 Task: Search one way flight ticket for 3 adults, 3 children in premium economy from Abilene: Abilene Regional Airport to Rockford: Chicago Rockford International Airport(was Northwest Chicagoland Regional Airport At Rockford) on 5-1-2023. Choice of flights is American. Price is upto 99000. Outbound departure time preference is 5:00.
Action: Mouse moved to (217, 221)
Screenshot: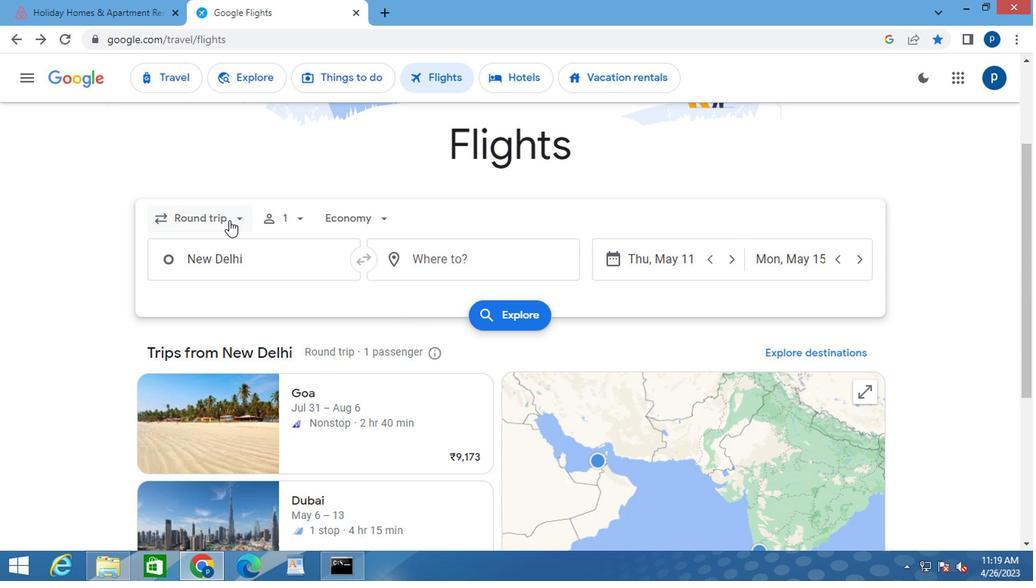 
Action: Mouse pressed left at (217, 221)
Screenshot: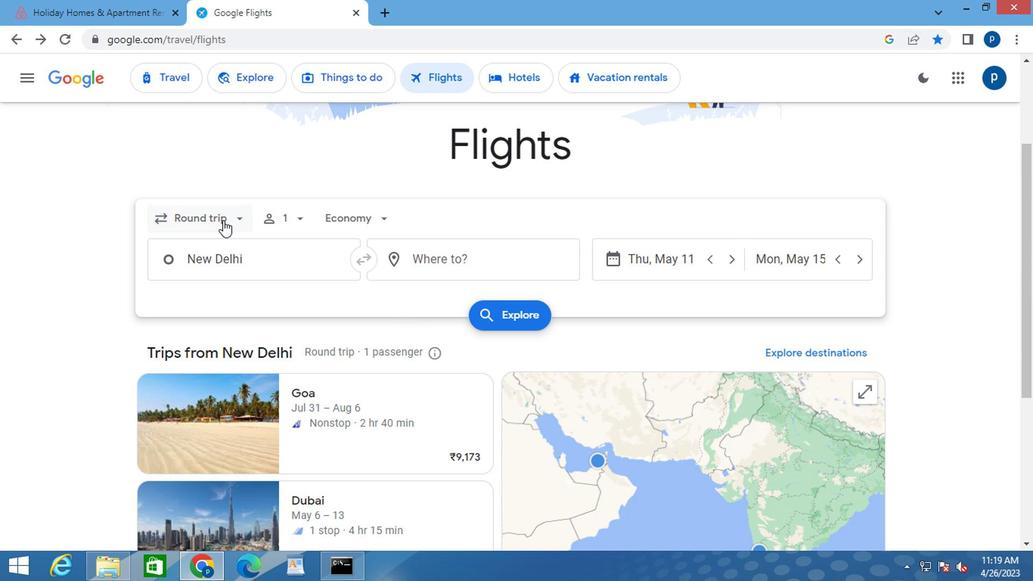 
Action: Mouse moved to (216, 290)
Screenshot: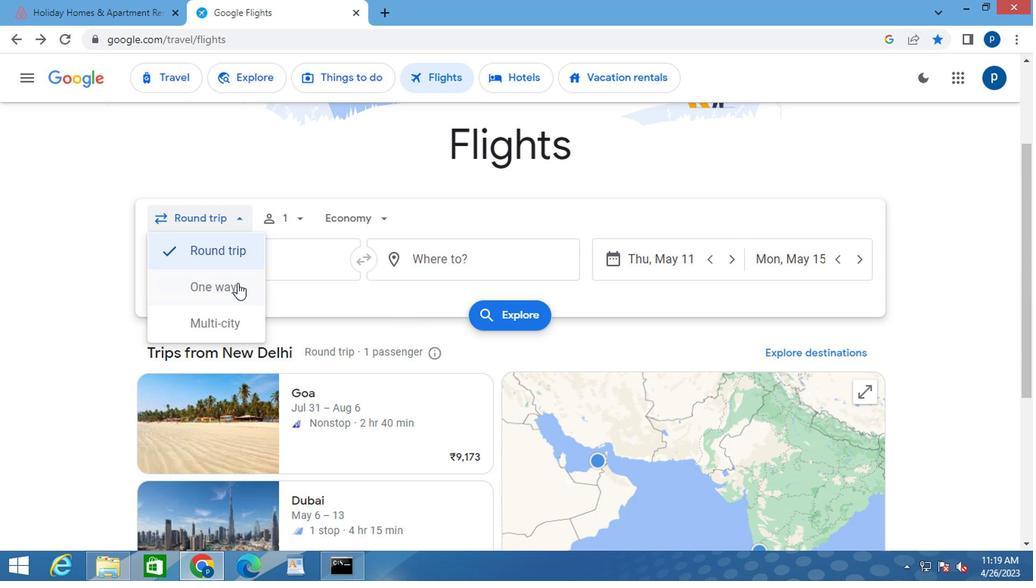 
Action: Mouse pressed left at (216, 290)
Screenshot: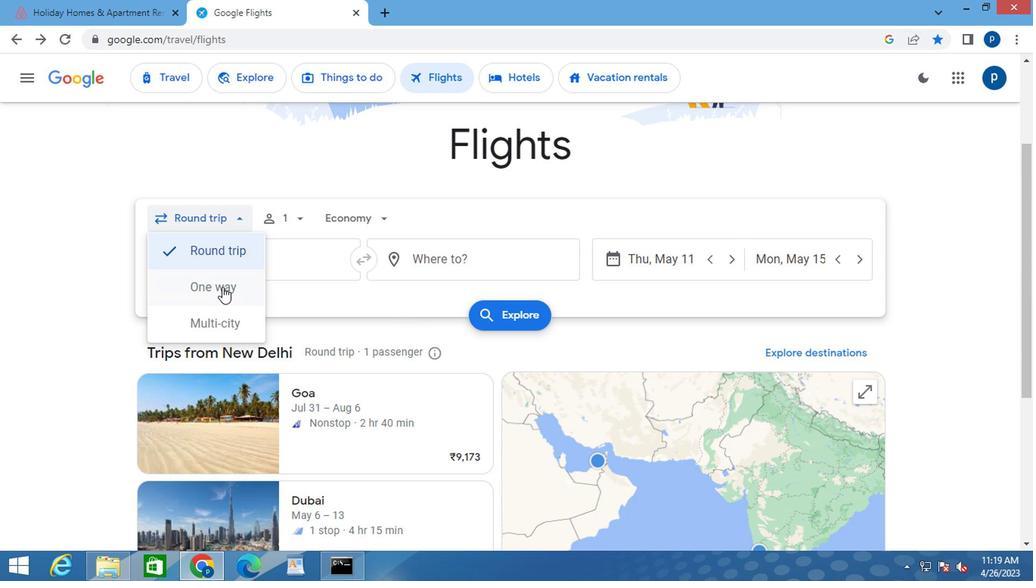 
Action: Mouse moved to (290, 231)
Screenshot: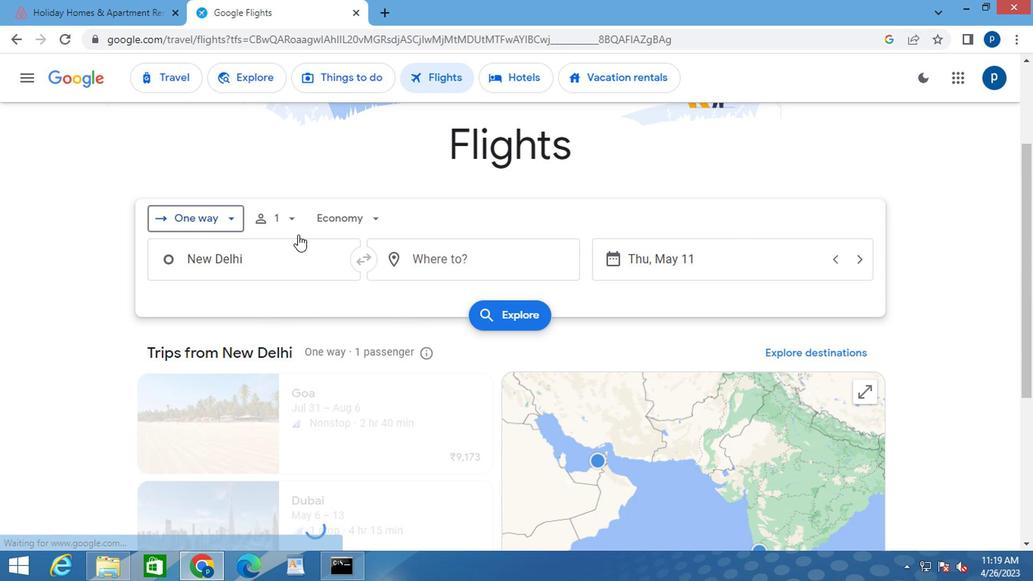 
Action: Mouse pressed left at (290, 231)
Screenshot: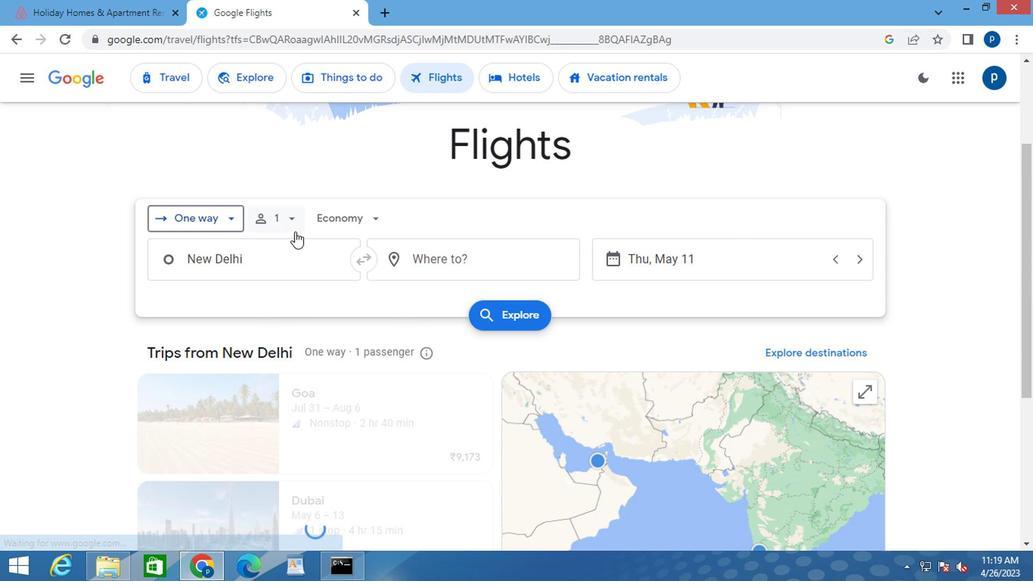 
Action: Mouse moved to (406, 252)
Screenshot: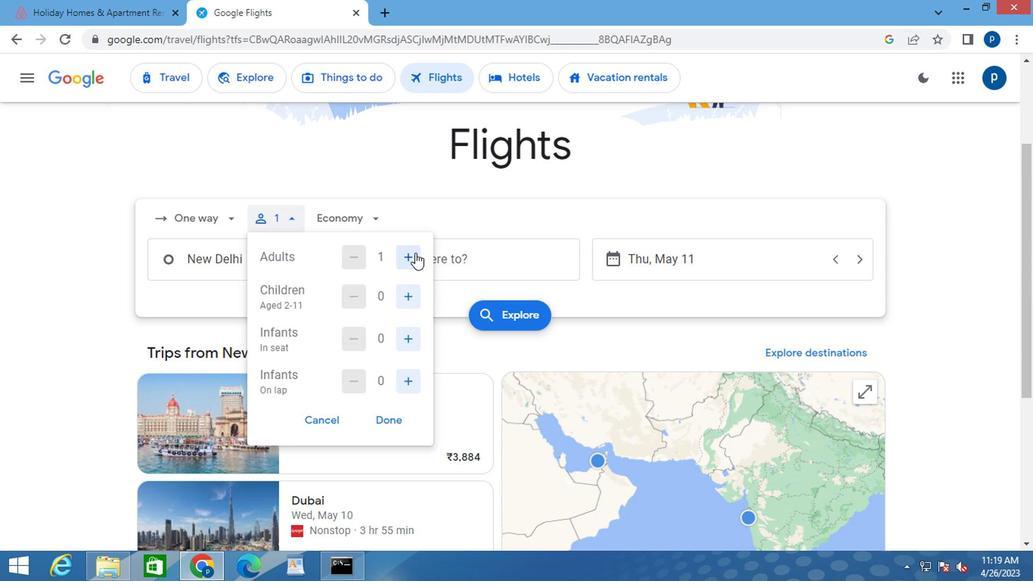 
Action: Mouse pressed left at (406, 252)
Screenshot: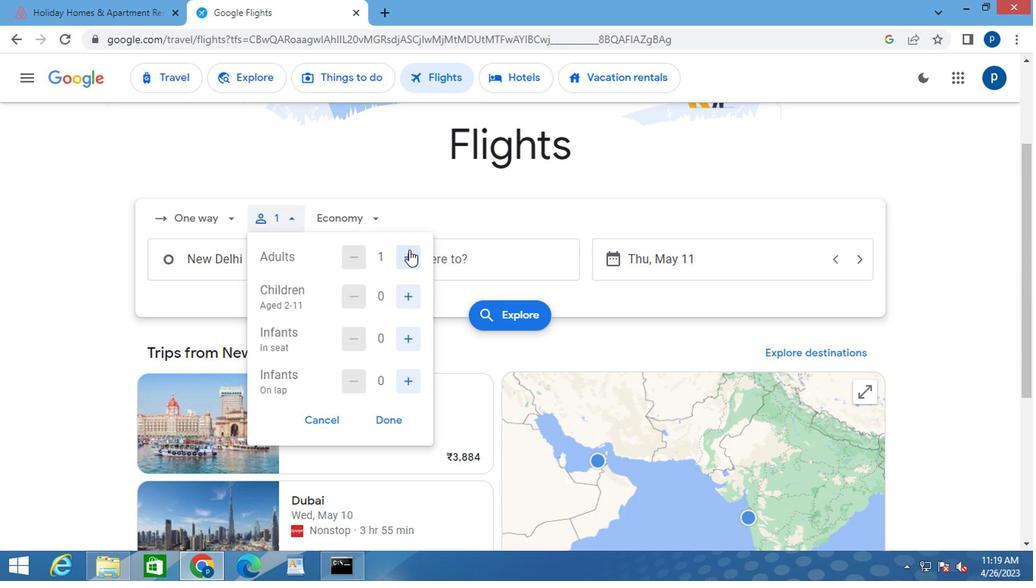 
Action: Mouse pressed left at (406, 252)
Screenshot: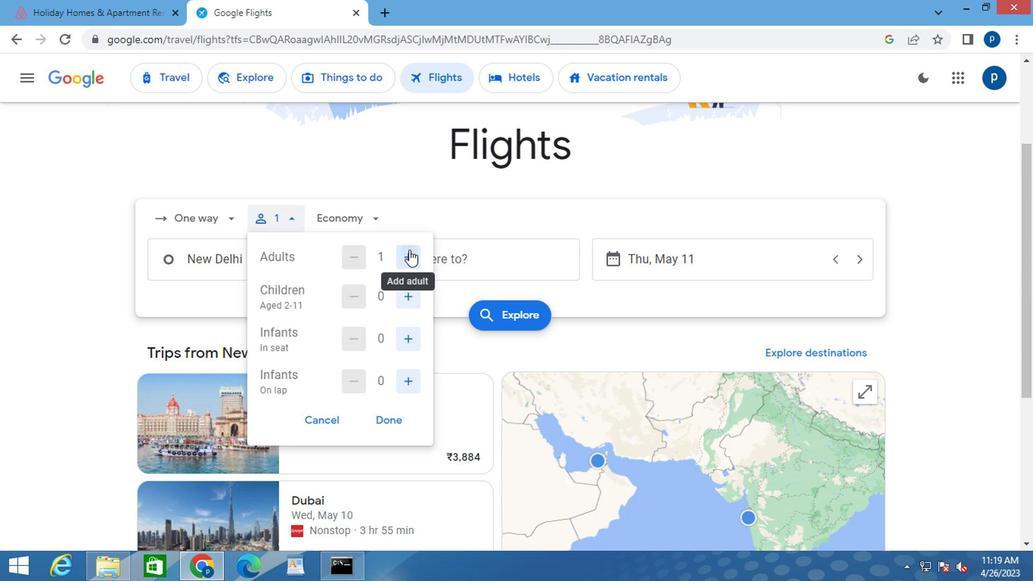 
Action: Mouse moved to (402, 292)
Screenshot: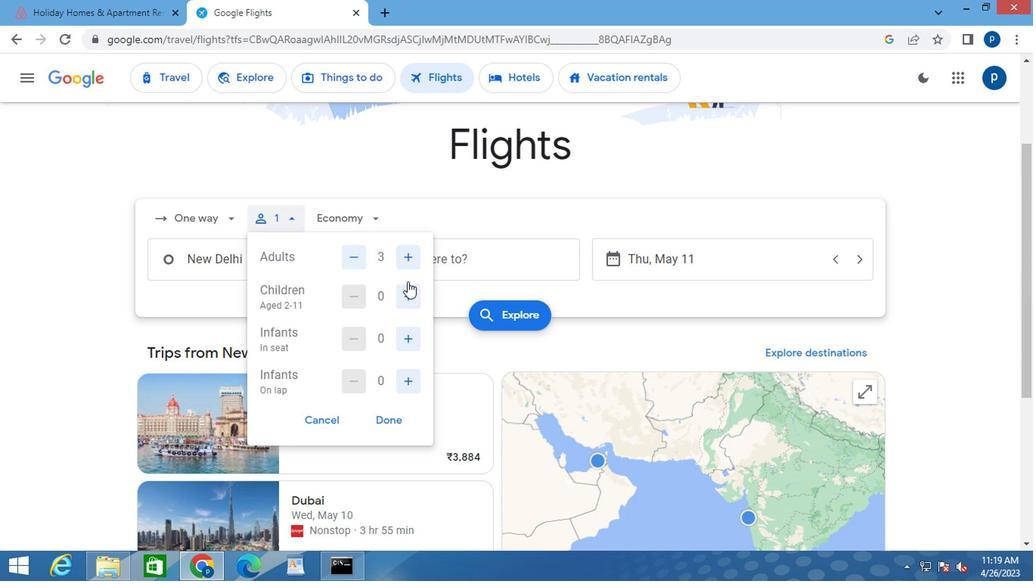 
Action: Mouse pressed left at (402, 292)
Screenshot: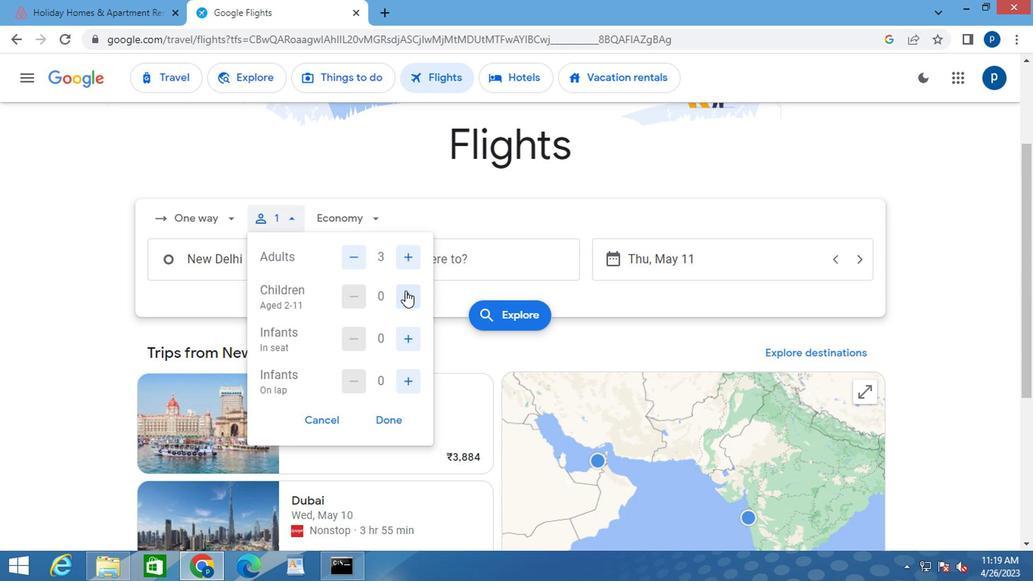 
Action: Mouse moved to (402, 294)
Screenshot: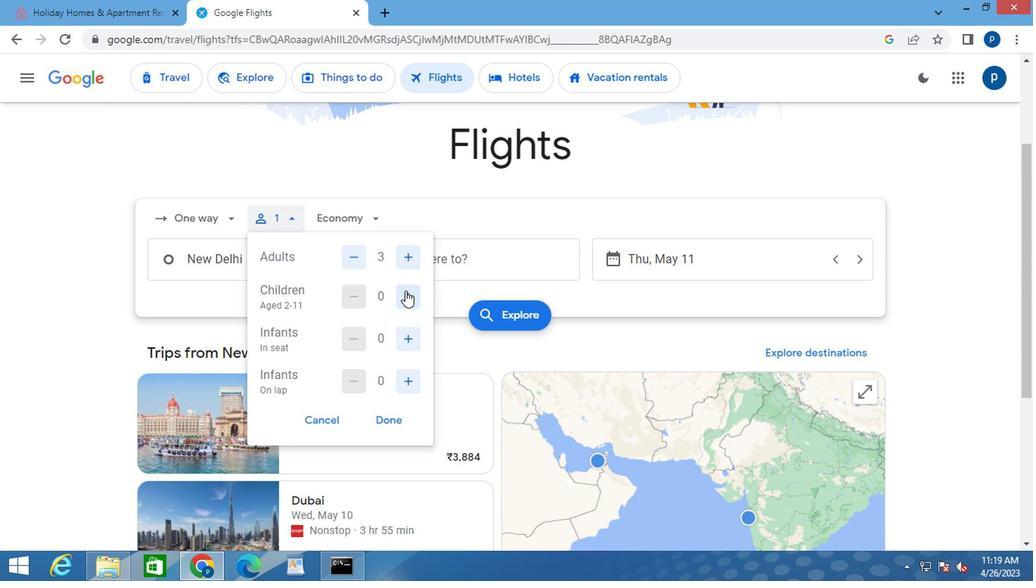 
Action: Mouse pressed left at (402, 294)
Screenshot: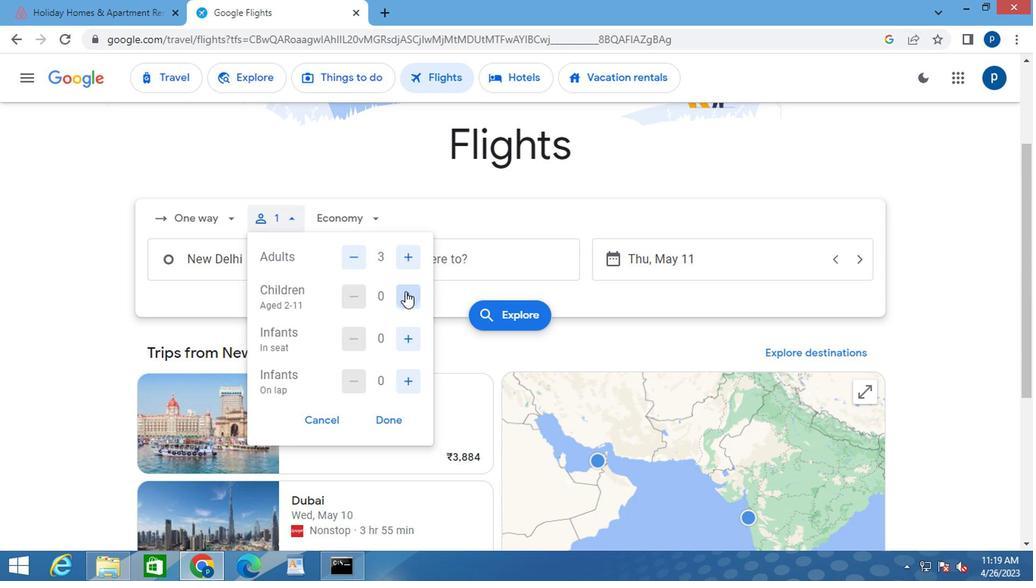 
Action: Mouse pressed left at (402, 294)
Screenshot: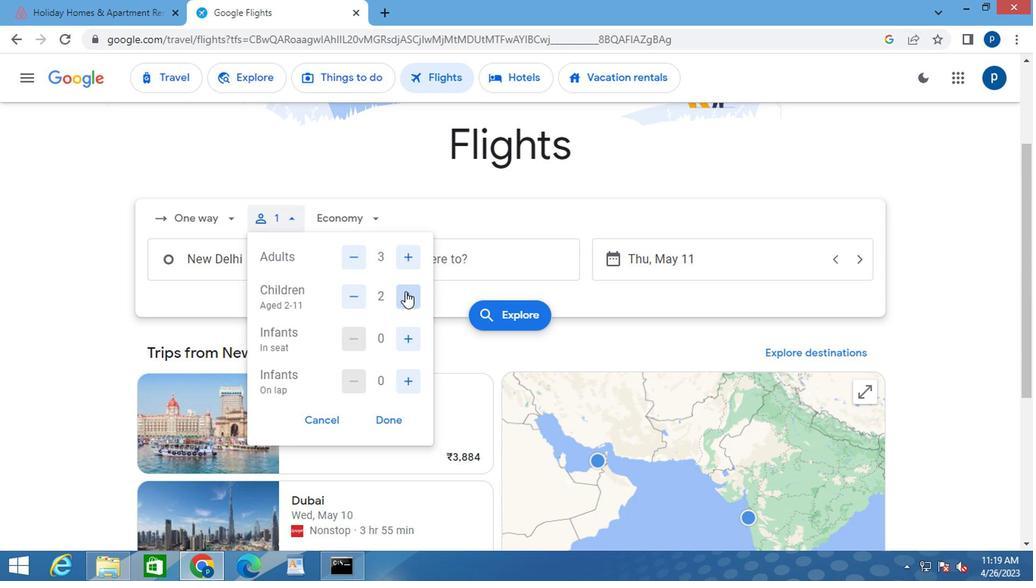 
Action: Mouse moved to (383, 416)
Screenshot: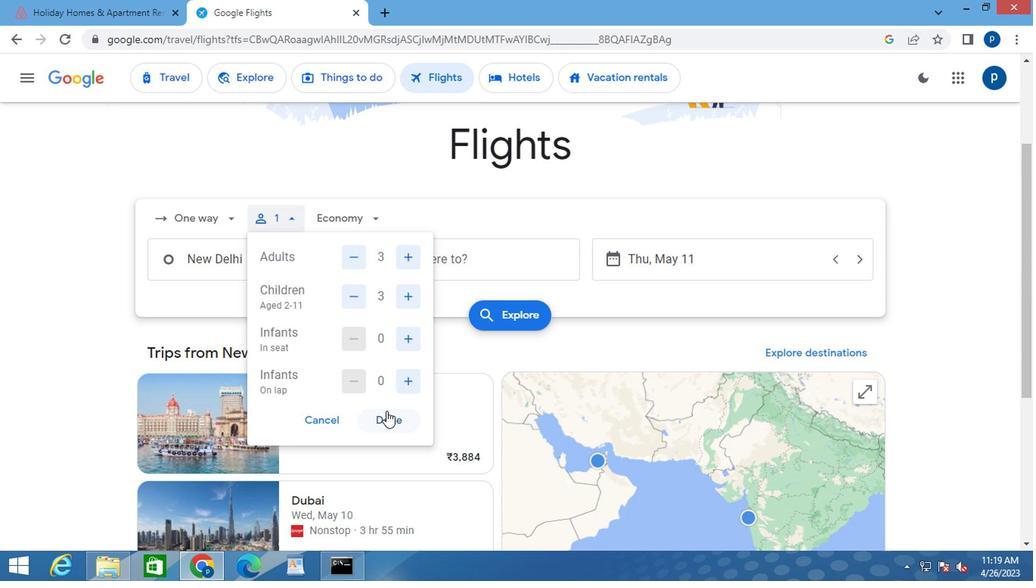 
Action: Mouse pressed left at (383, 416)
Screenshot: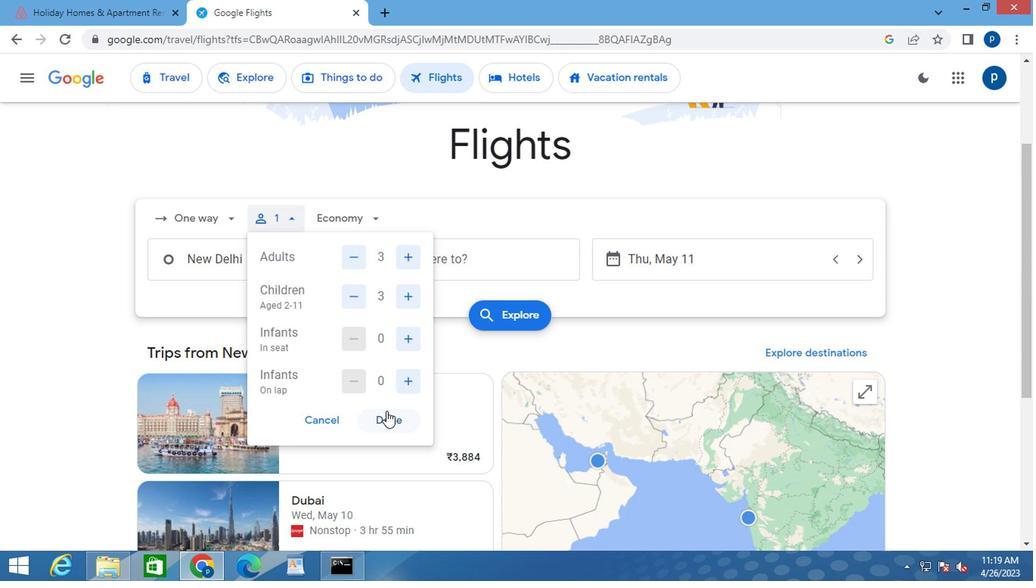 
Action: Mouse moved to (353, 203)
Screenshot: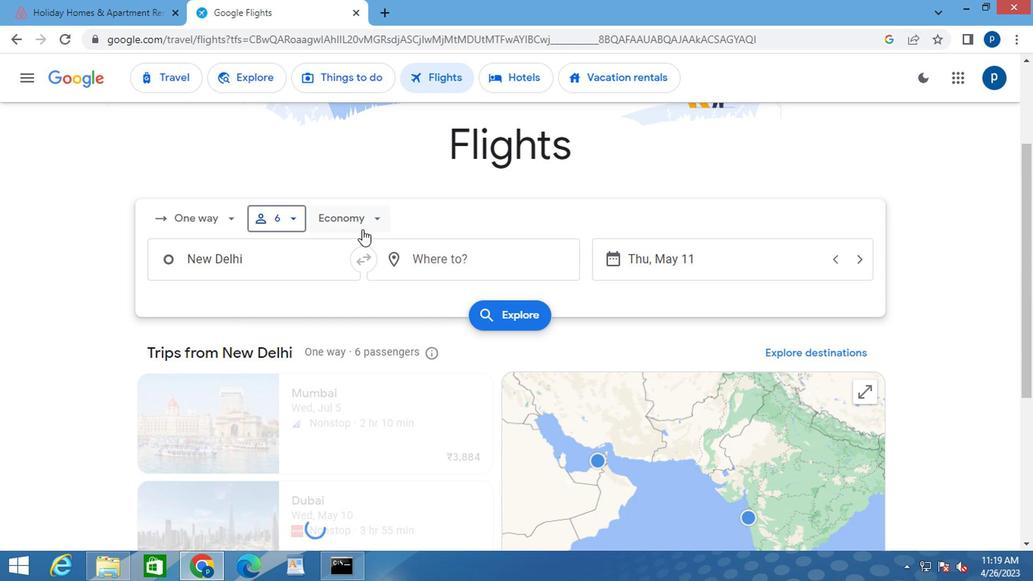 
Action: Mouse pressed left at (353, 203)
Screenshot: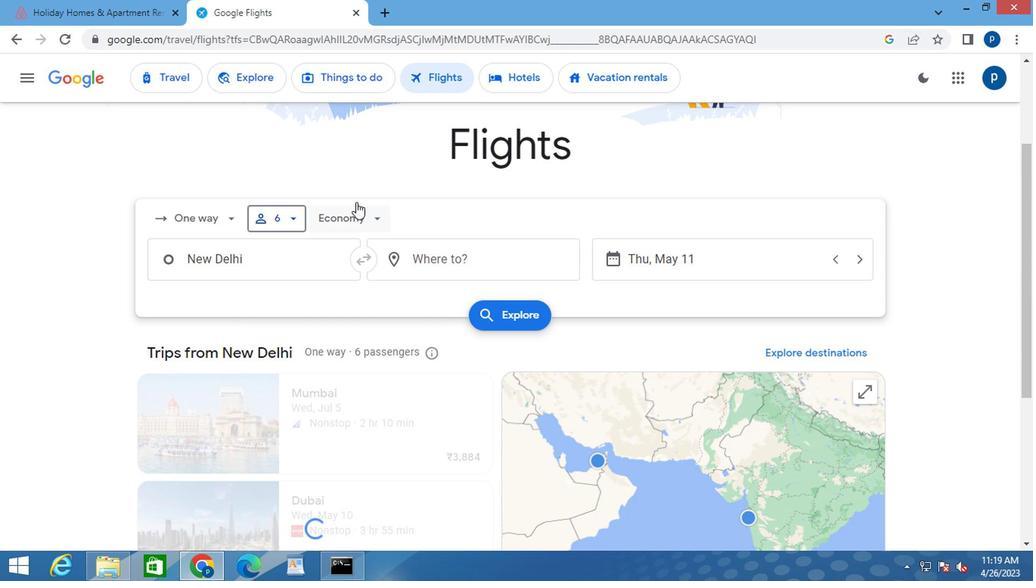 
Action: Mouse moved to (391, 282)
Screenshot: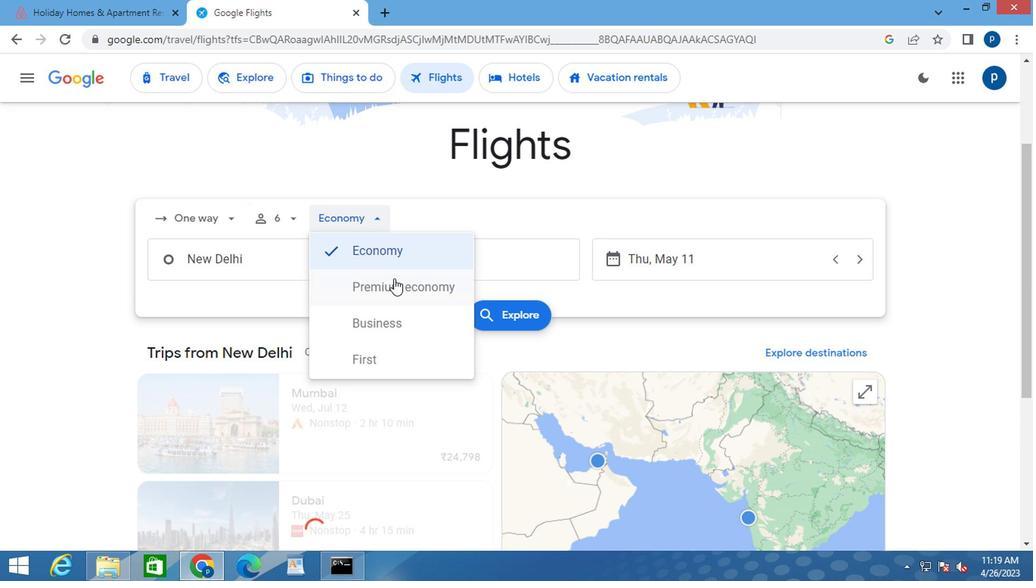 
Action: Mouse pressed left at (391, 282)
Screenshot: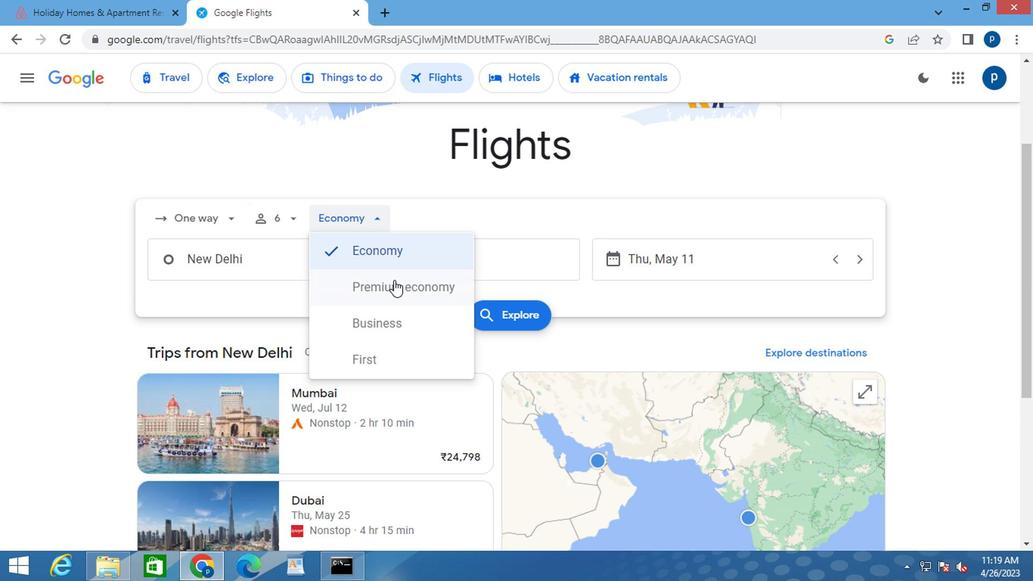 
Action: Mouse moved to (263, 262)
Screenshot: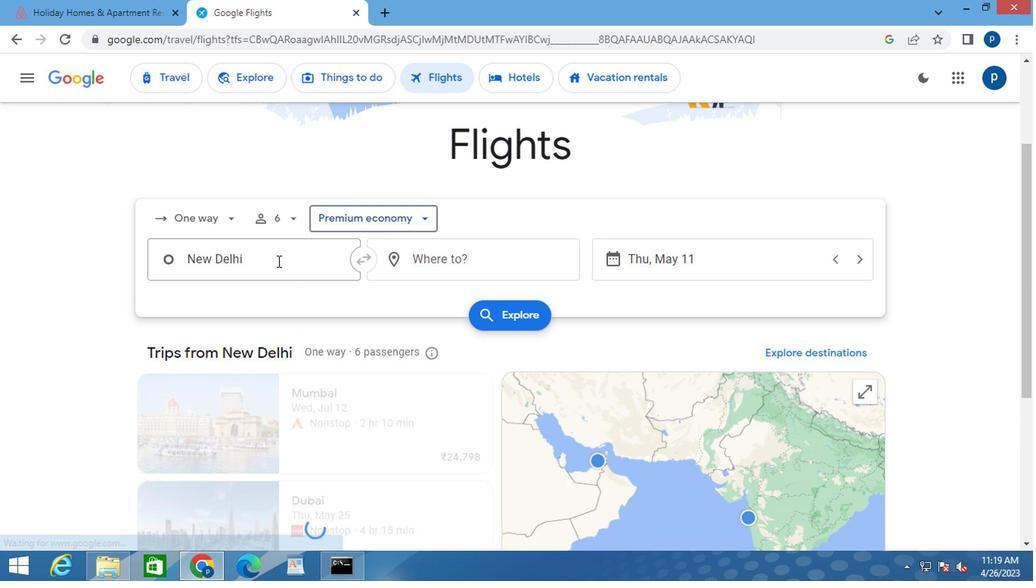 
Action: Mouse pressed left at (263, 262)
Screenshot: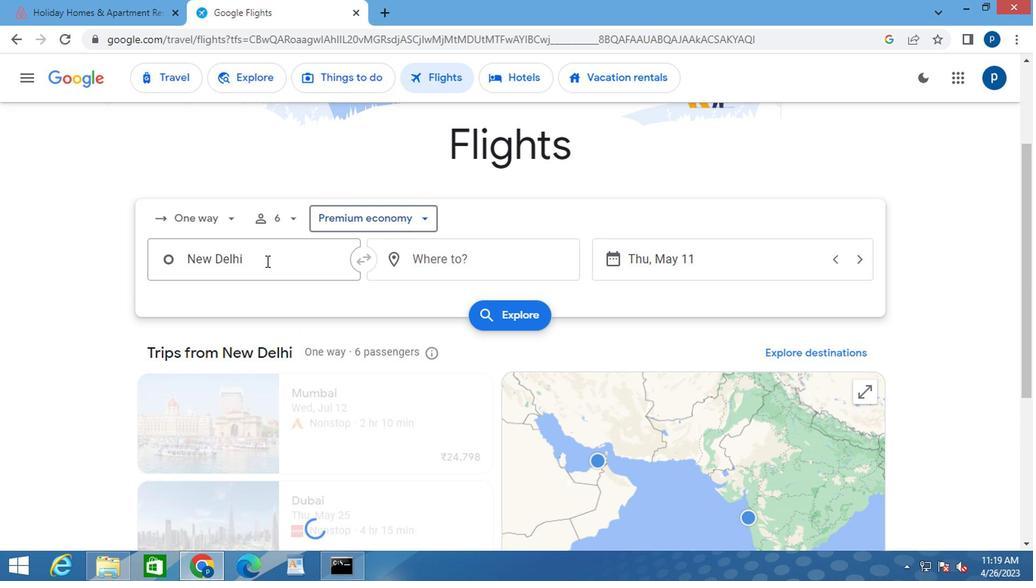 
Action: Mouse pressed left at (263, 262)
Screenshot: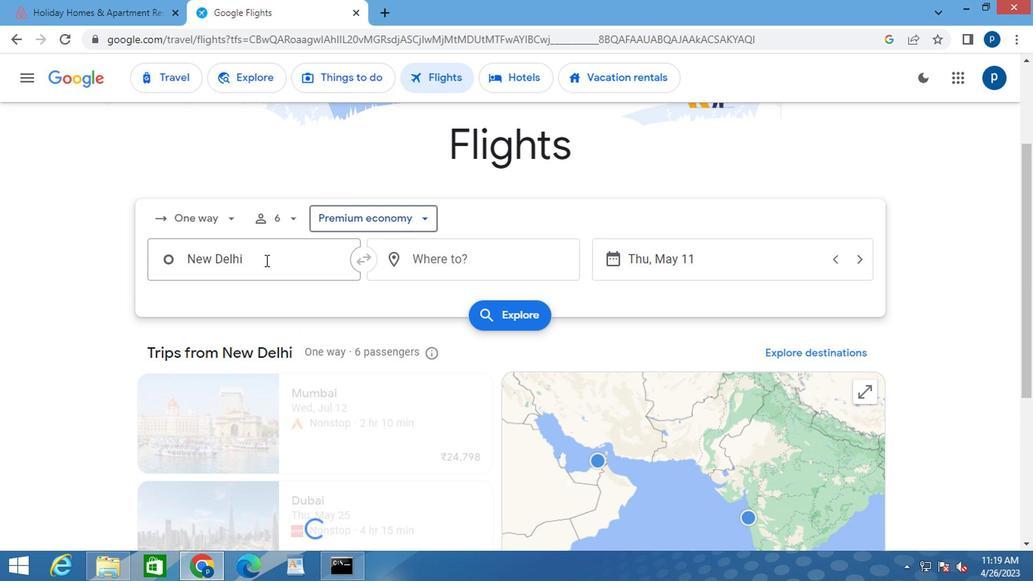 
Action: Key pressed <Key.caps_lock>a<Key.caps_lock>bilene
Screenshot: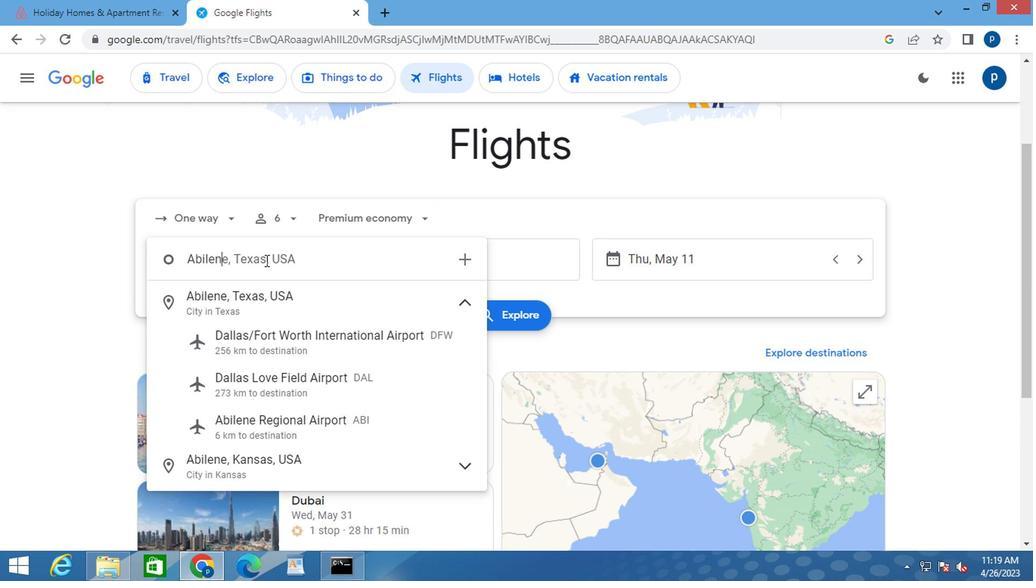 
Action: Mouse moved to (254, 423)
Screenshot: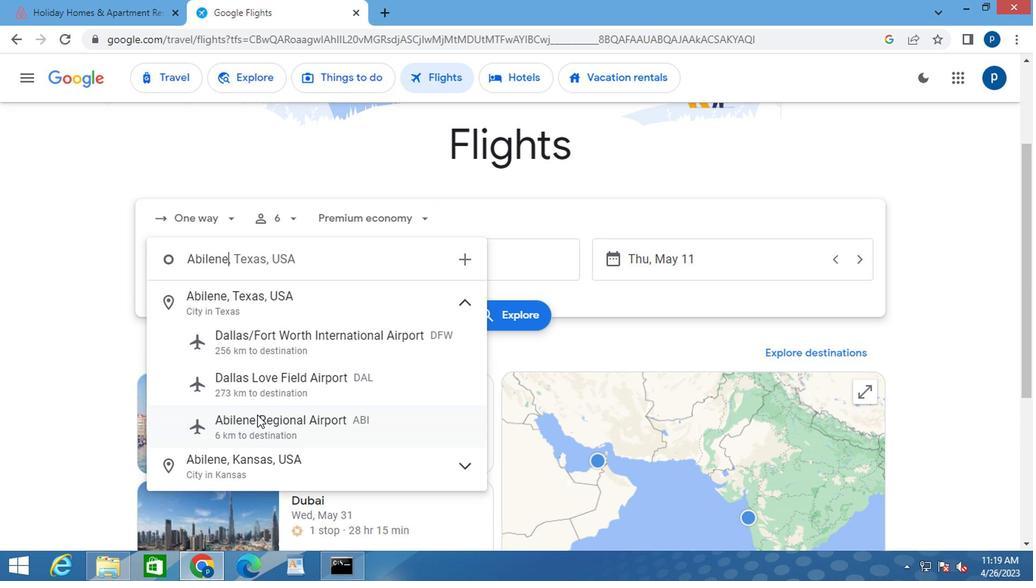 
Action: Mouse pressed left at (254, 423)
Screenshot: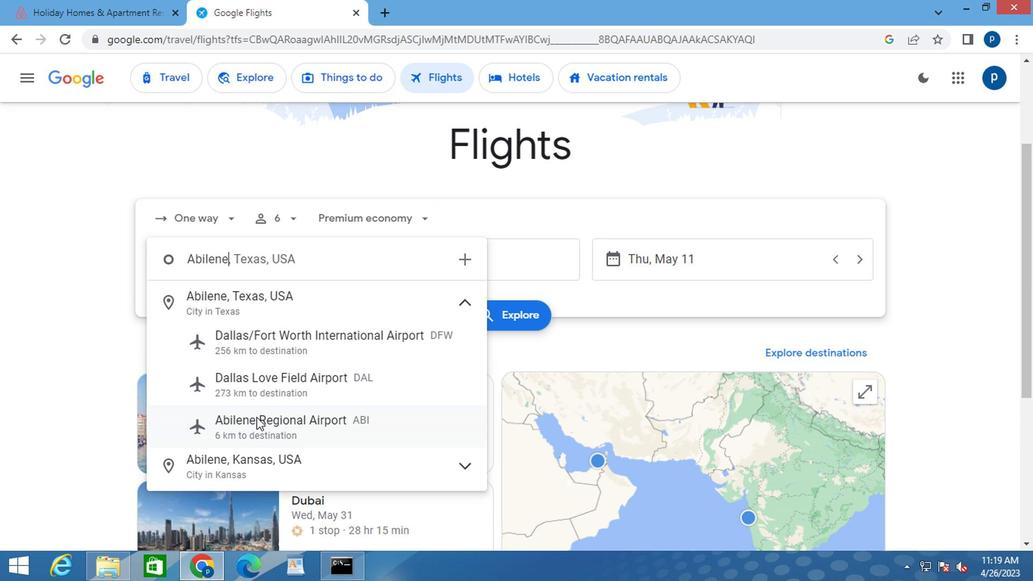 
Action: Mouse moved to (410, 262)
Screenshot: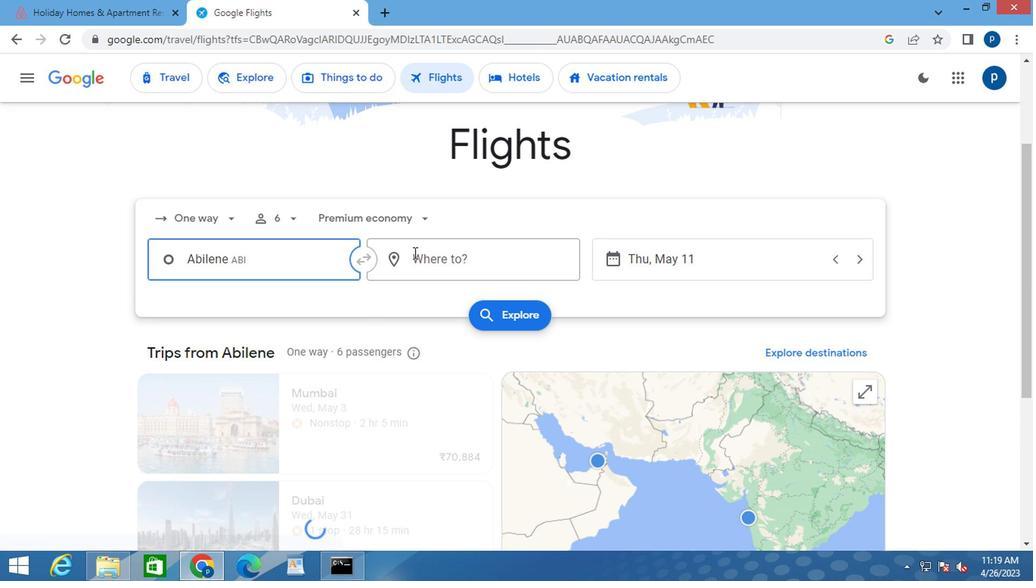 
Action: Mouse pressed left at (410, 262)
Screenshot: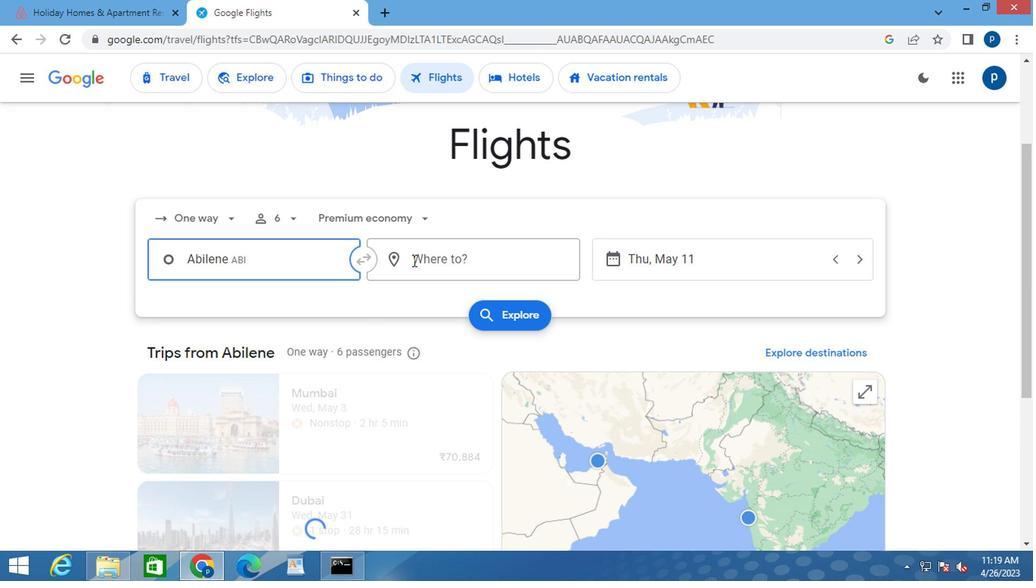 
Action: Key pressed <Key.caps_lock>c<Key.caps_lock>hicago
Screenshot: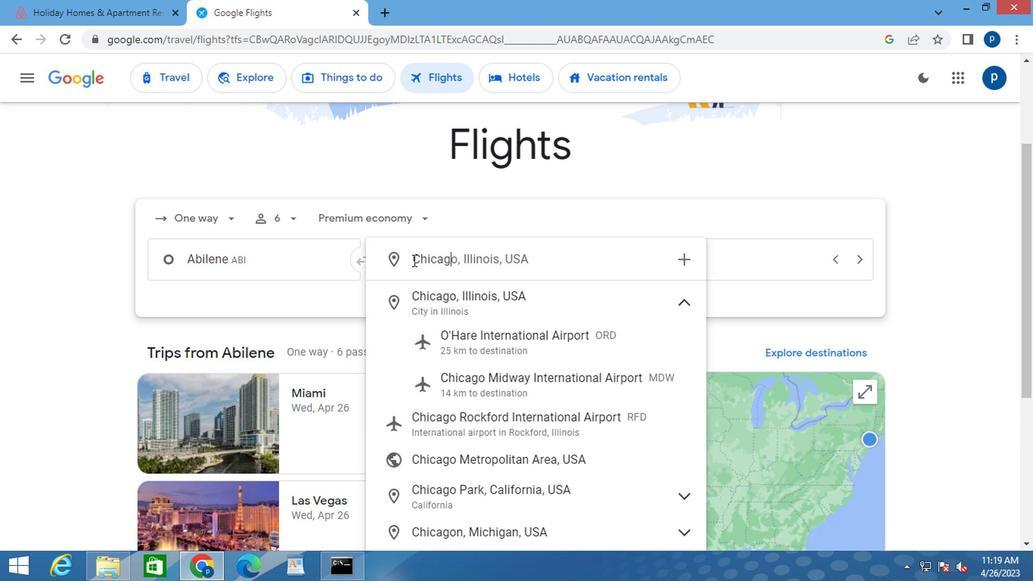 
Action: Mouse moved to (444, 430)
Screenshot: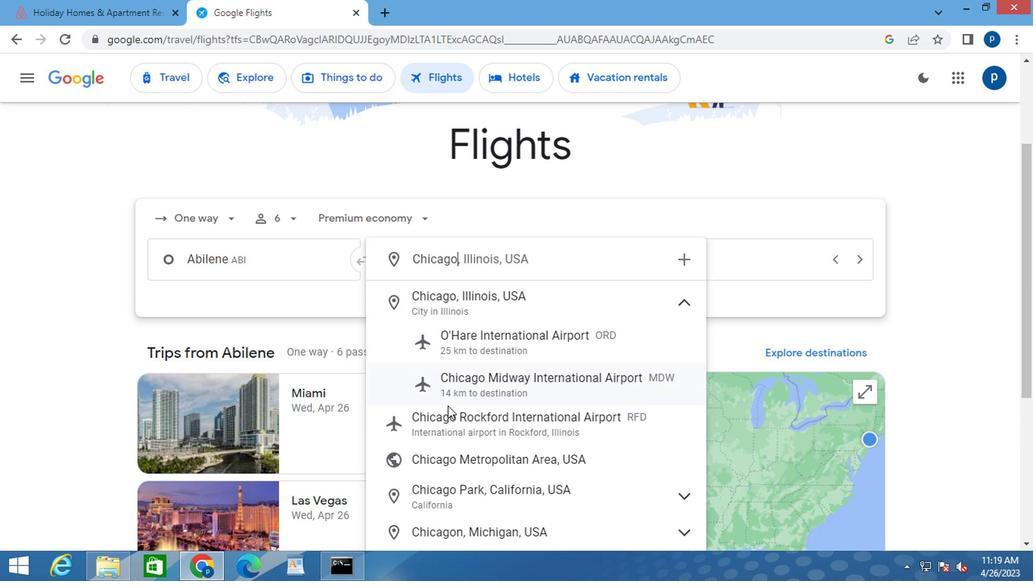 
Action: Mouse pressed left at (444, 430)
Screenshot: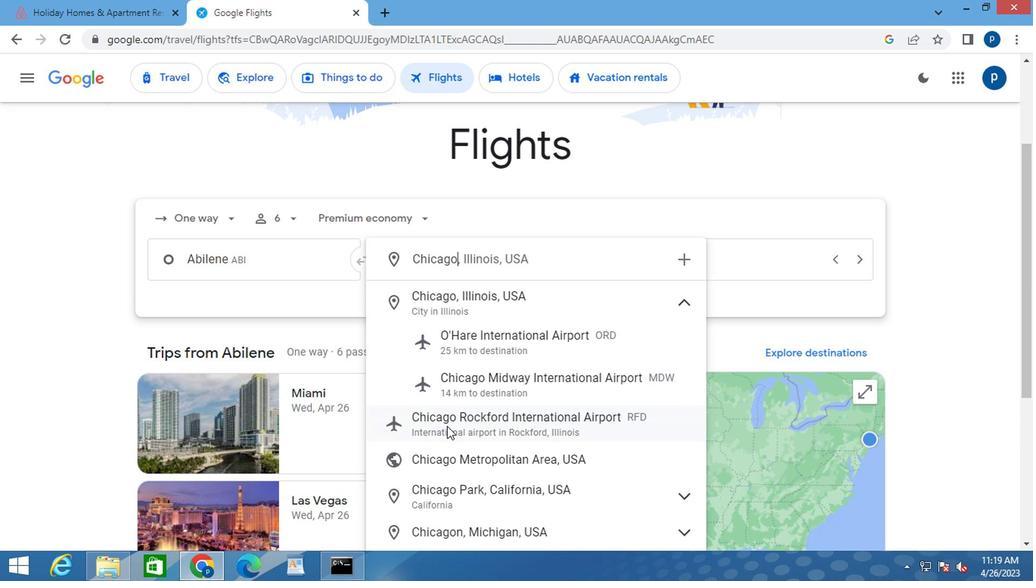 
Action: Mouse moved to (613, 263)
Screenshot: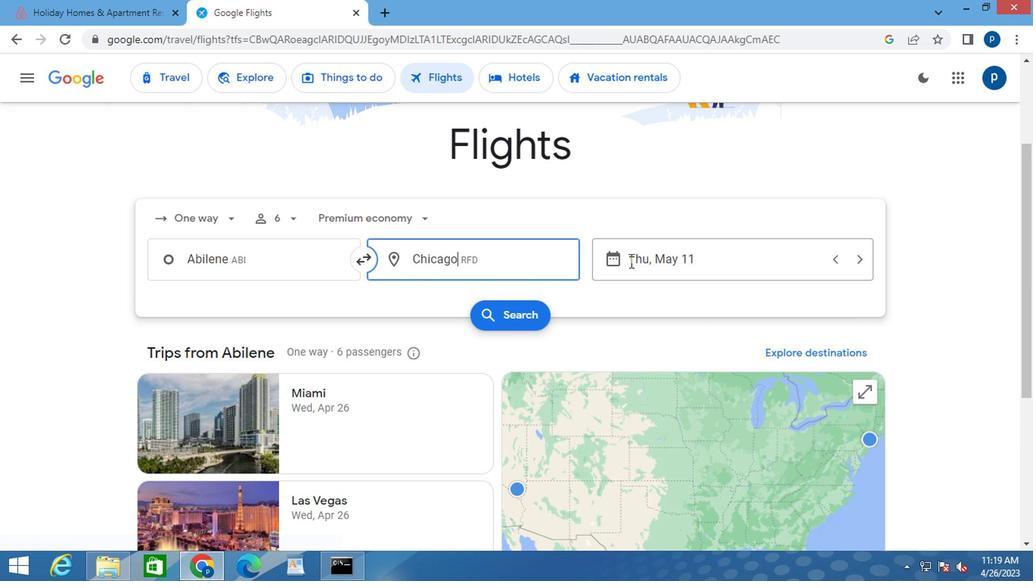
Action: Mouse pressed left at (613, 263)
Screenshot: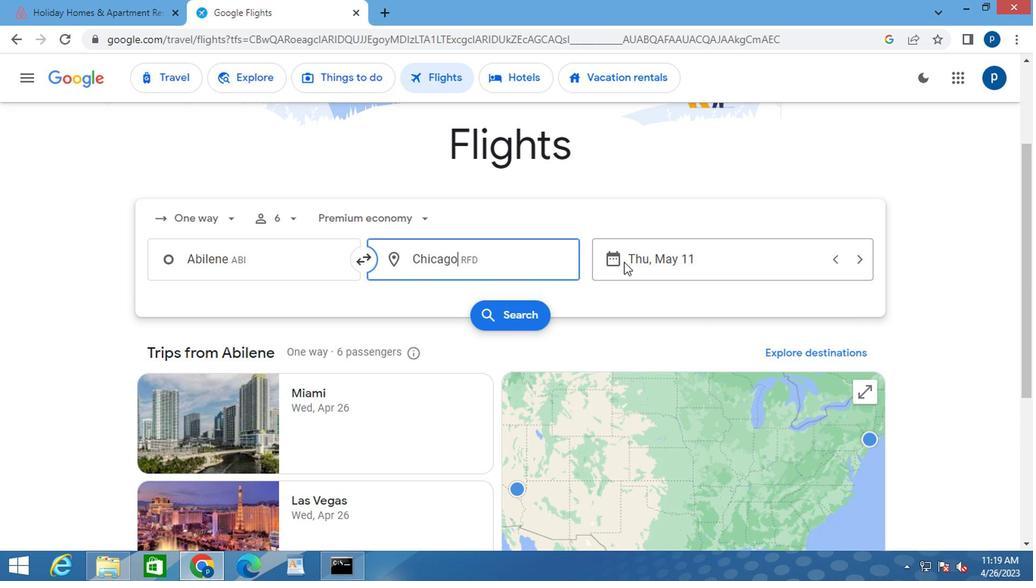 
Action: Mouse moved to (652, 270)
Screenshot: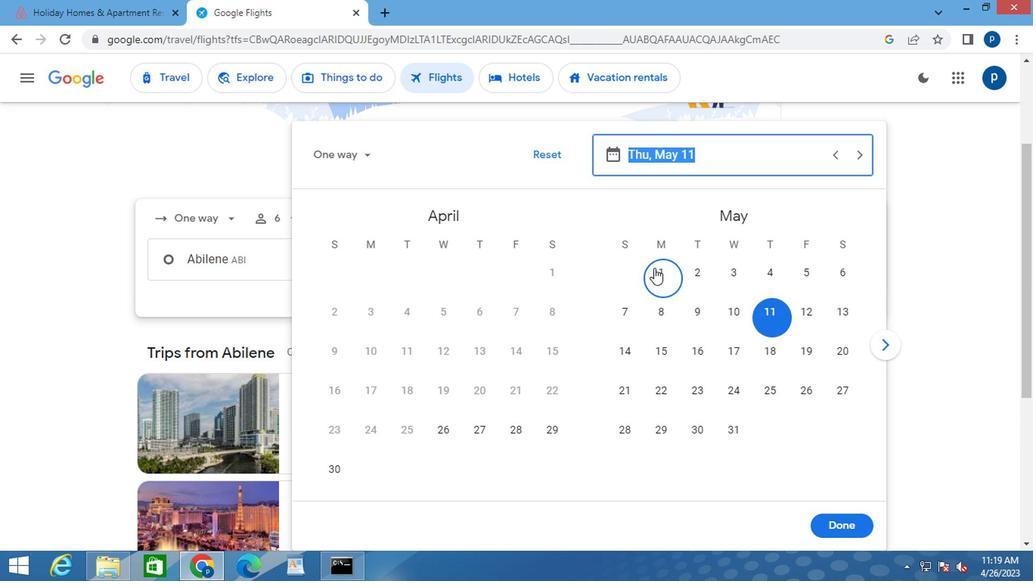 
Action: Mouse pressed left at (652, 270)
Screenshot: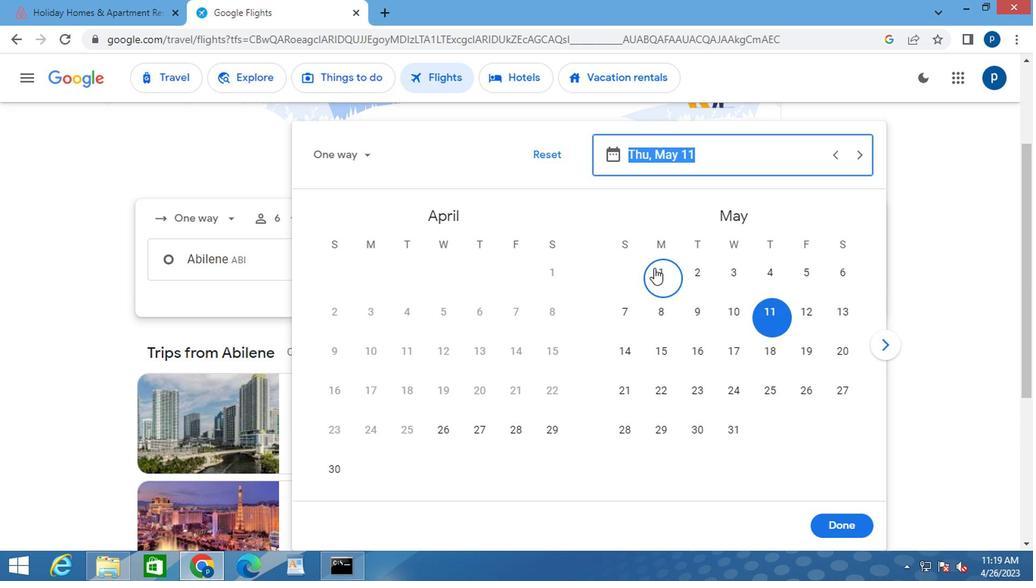 
Action: Mouse moved to (826, 522)
Screenshot: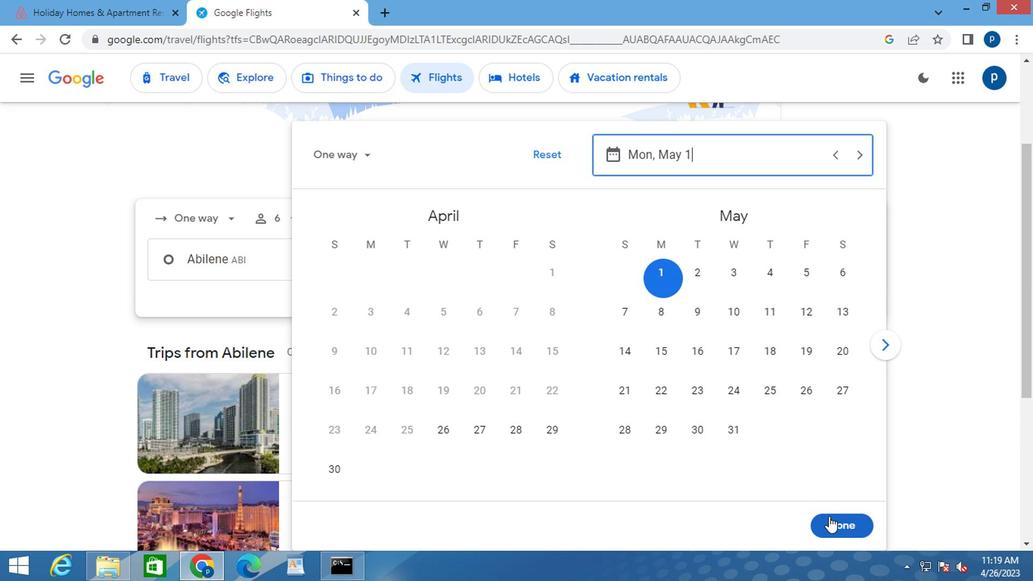
Action: Mouse pressed left at (826, 522)
Screenshot: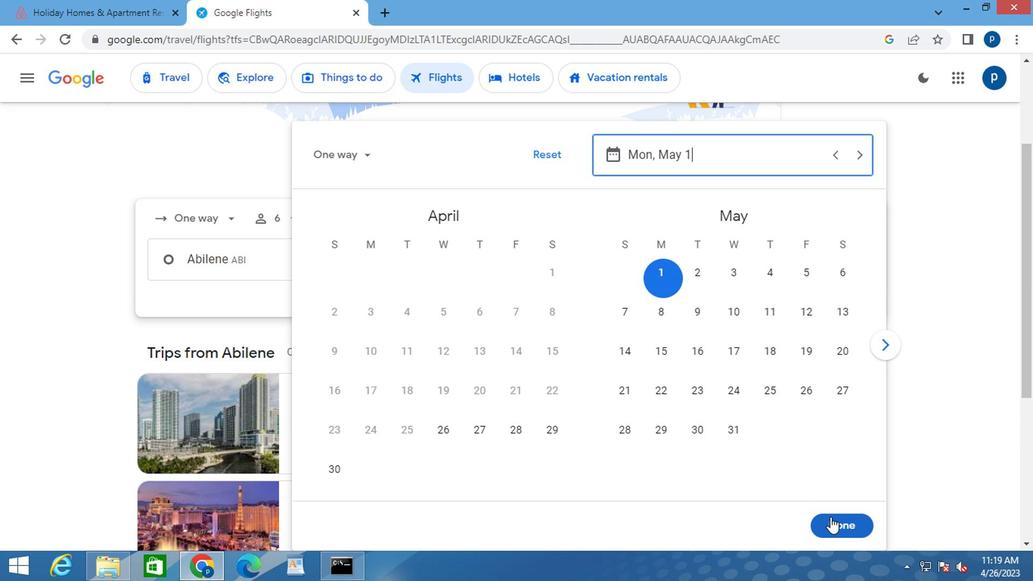 
Action: Mouse moved to (499, 308)
Screenshot: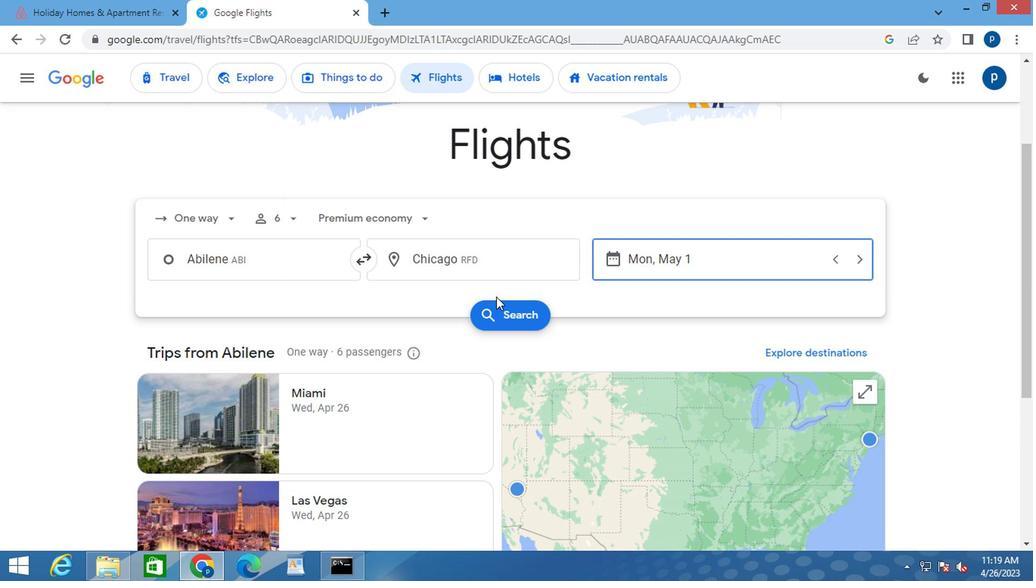 
Action: Mouse pressed left at (499, 308)
Screenshot: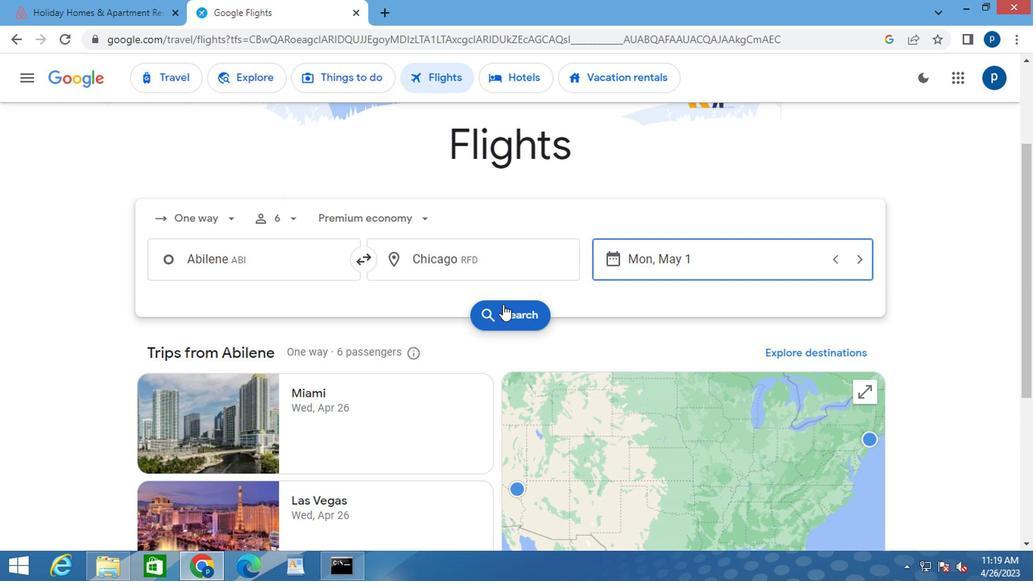 
Action: Mouse moved to (170, 218)
Screenshot: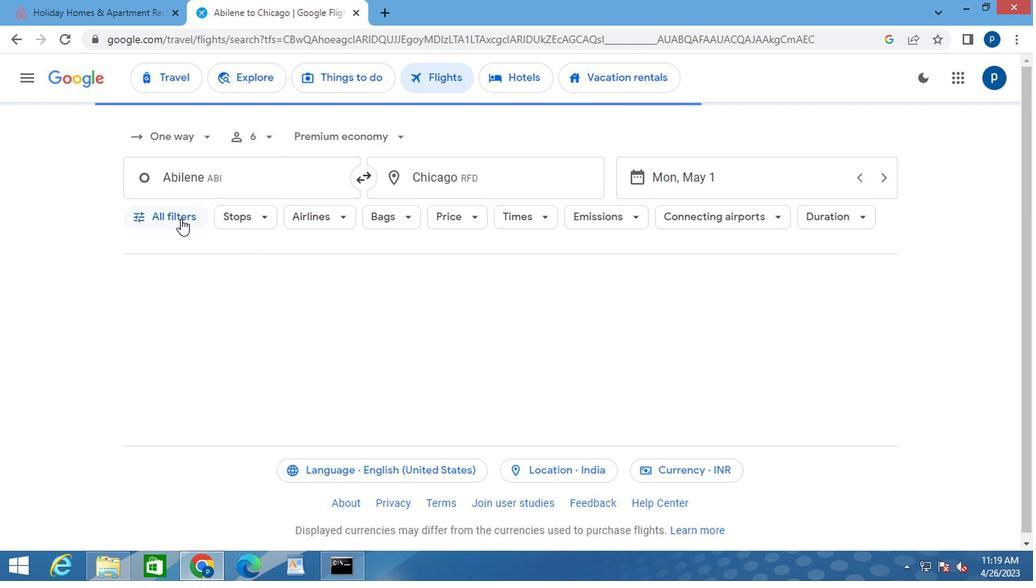 
Action: Mouse pressed left at (170, 218)
Screenshot: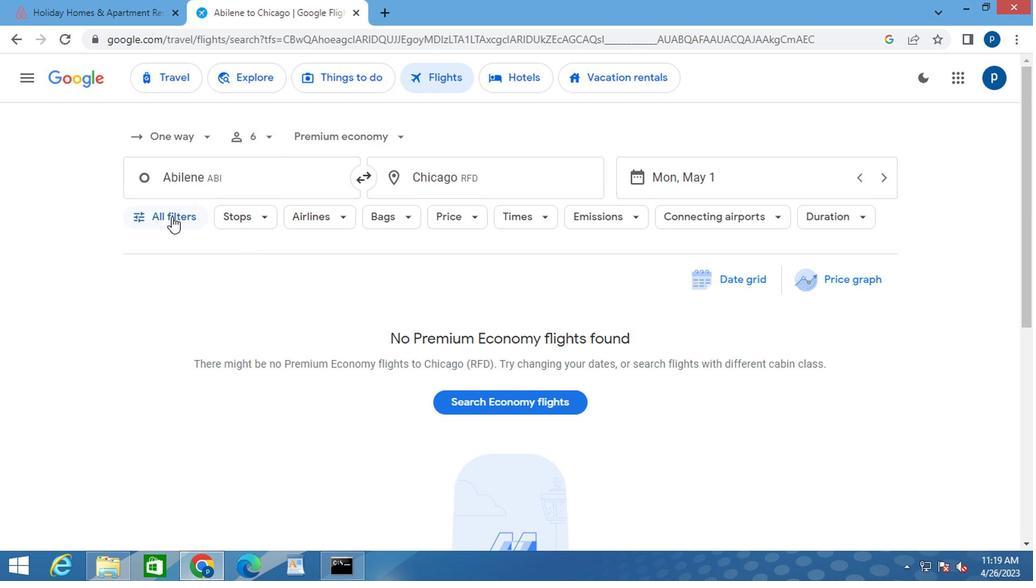 
Action: Mouse moved to (228, 343)
Screenshot: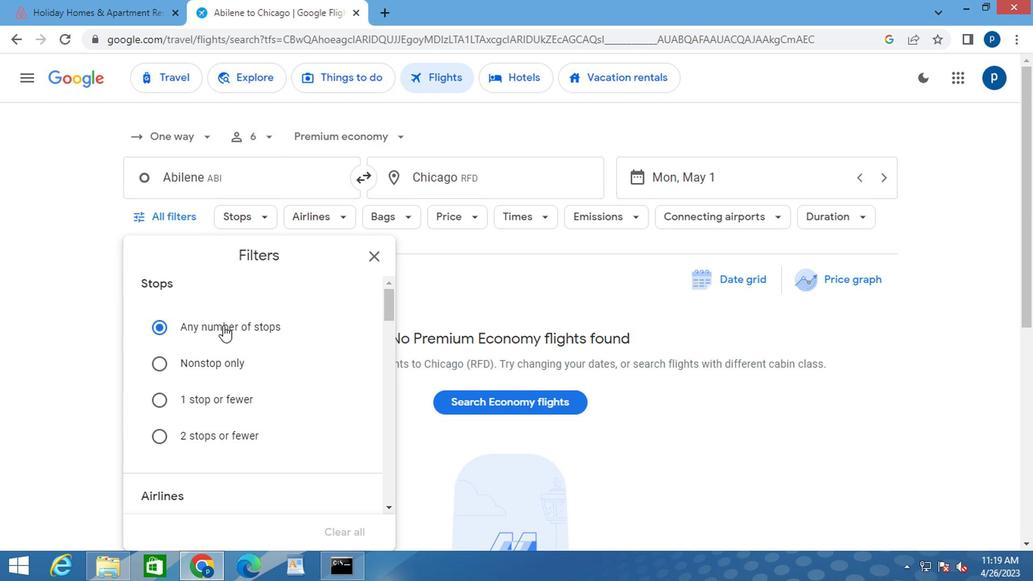 
Action: Mouse scrolled (228, 343) with delta (0, 0)
Screenshot: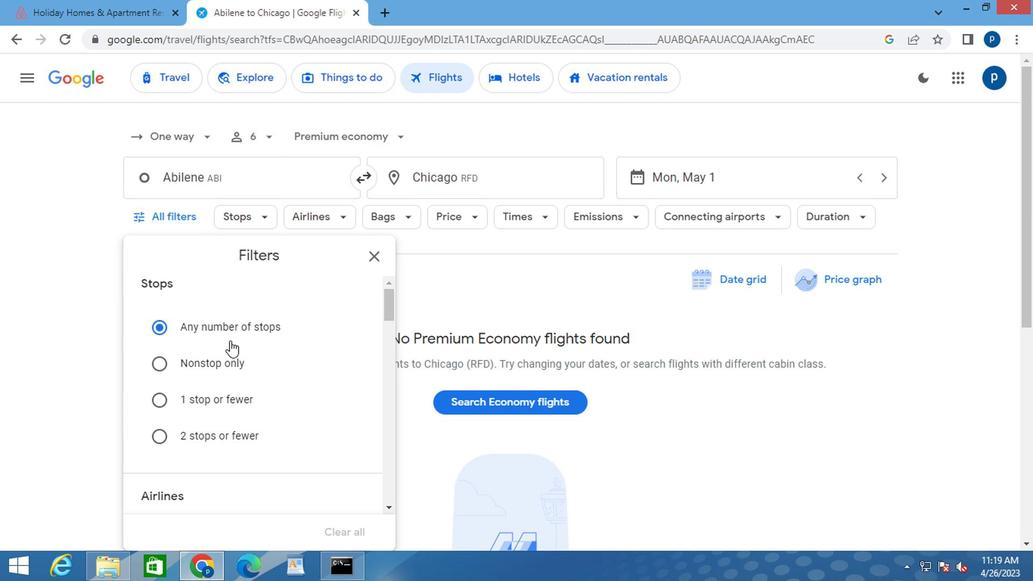 
Action: Mouse moved to (228, 343)
Screenshot: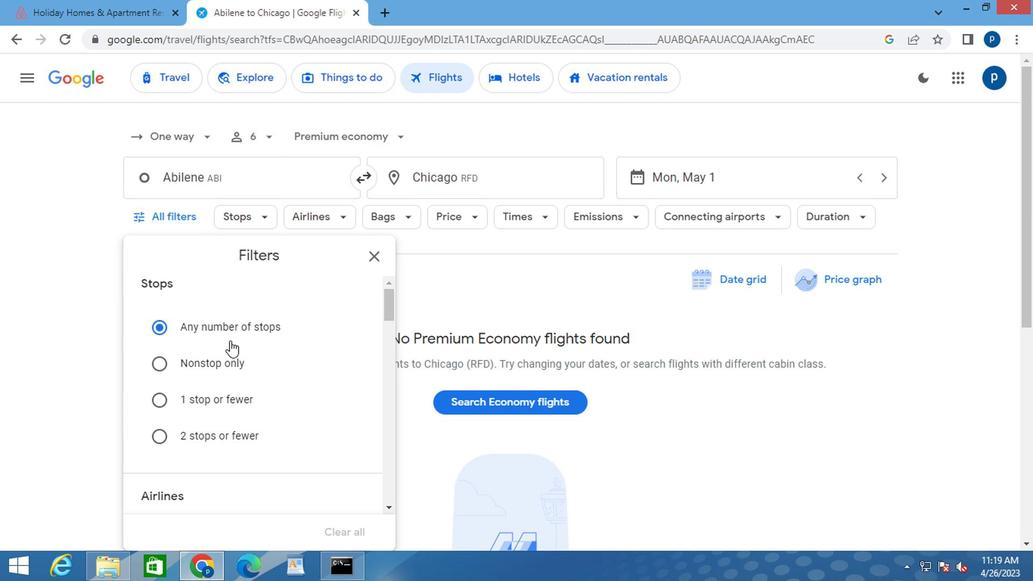 
Action: Mouse scrolled (228, 343) with delta (0, 0)
Screenshot: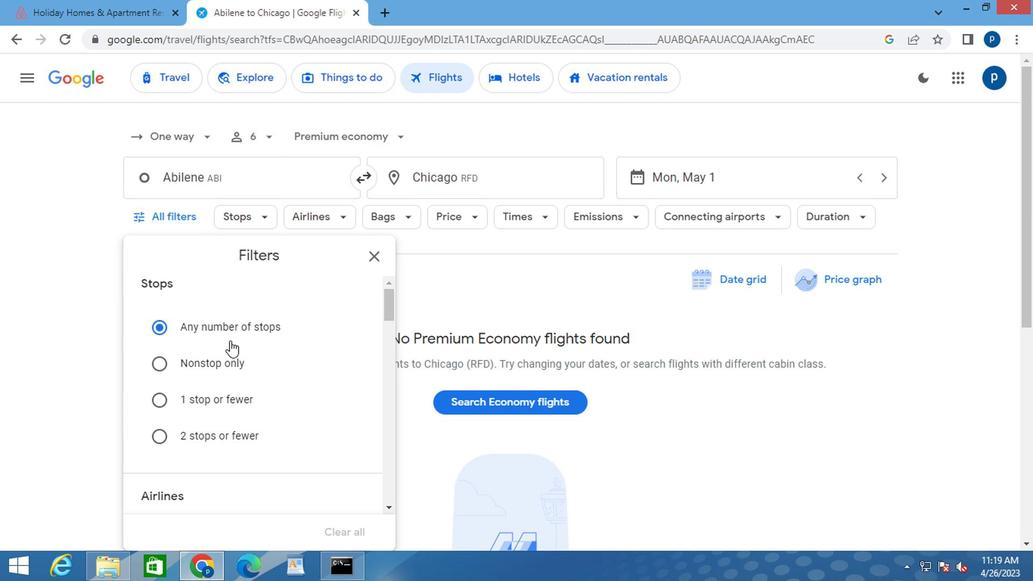 
Action: Mouse moved to (228, 347)
Screenshot: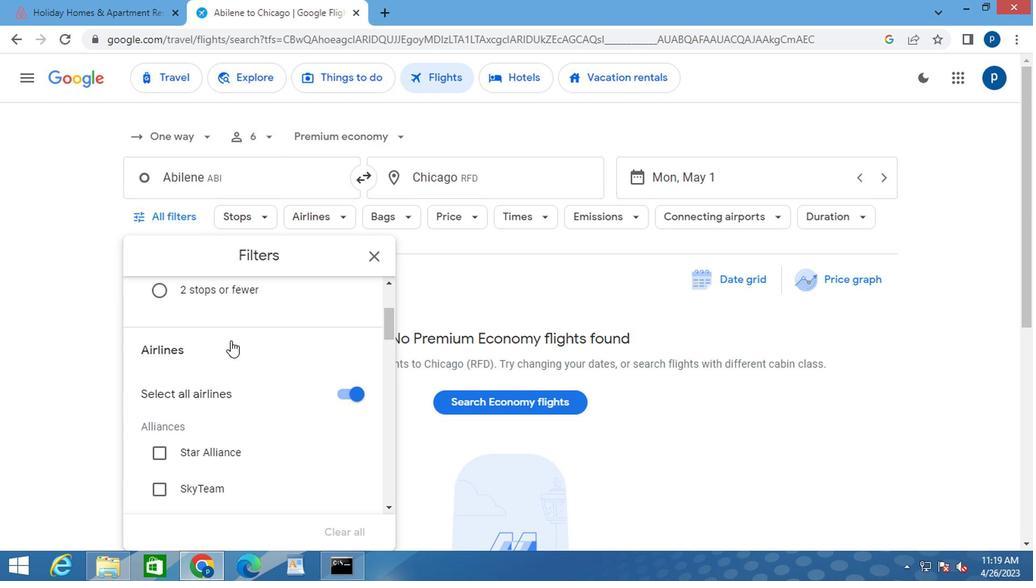
Action: Mouse scrolled (228, 346) with delta (0, 0)
Screenshot: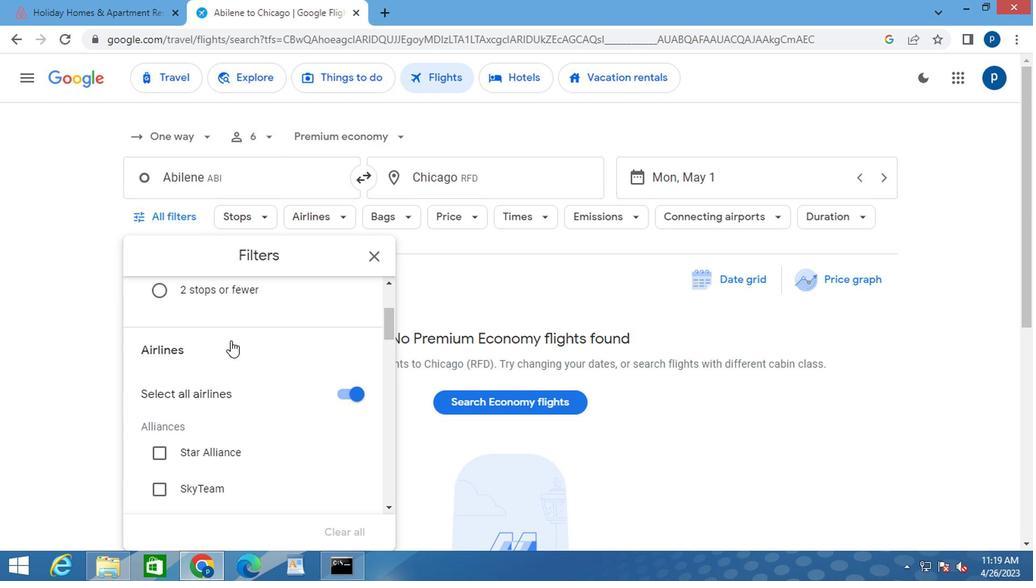 
Action: Mouse moved to (235, 350)
Screenshot: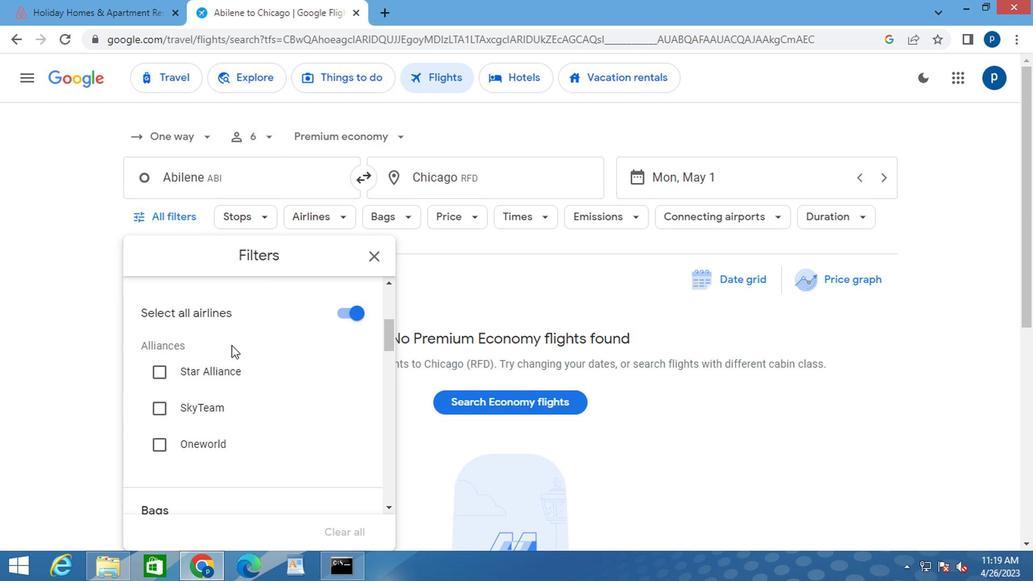 
Action: Mouse scrolled (235, 348) with delta (0, -1)
Screenshot: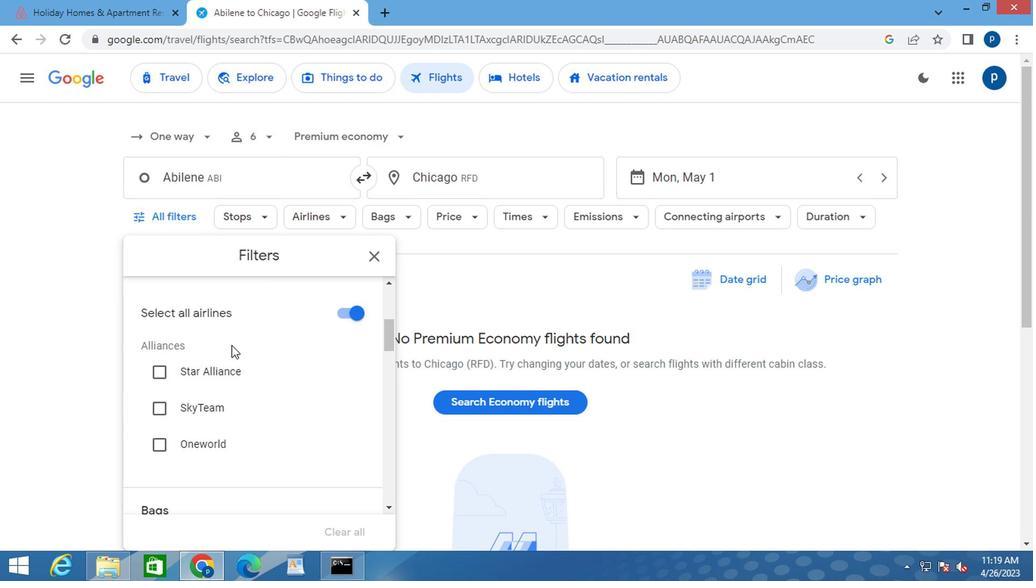 
Action: Mouse moved to (235, 350)
Screenshot: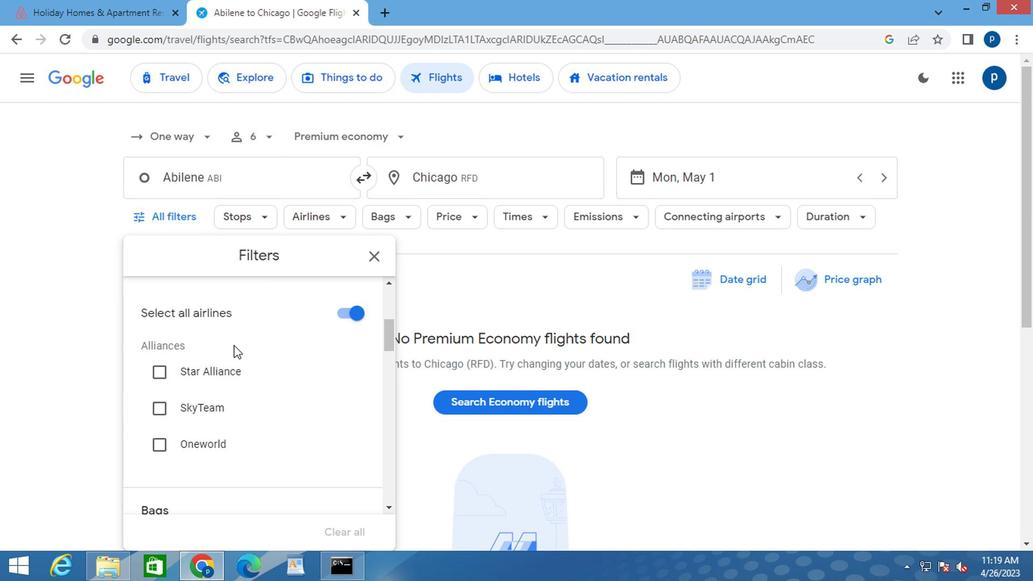 
Action: Mouse scrolled (235, 350) with delta (0, 0)
Screenshot: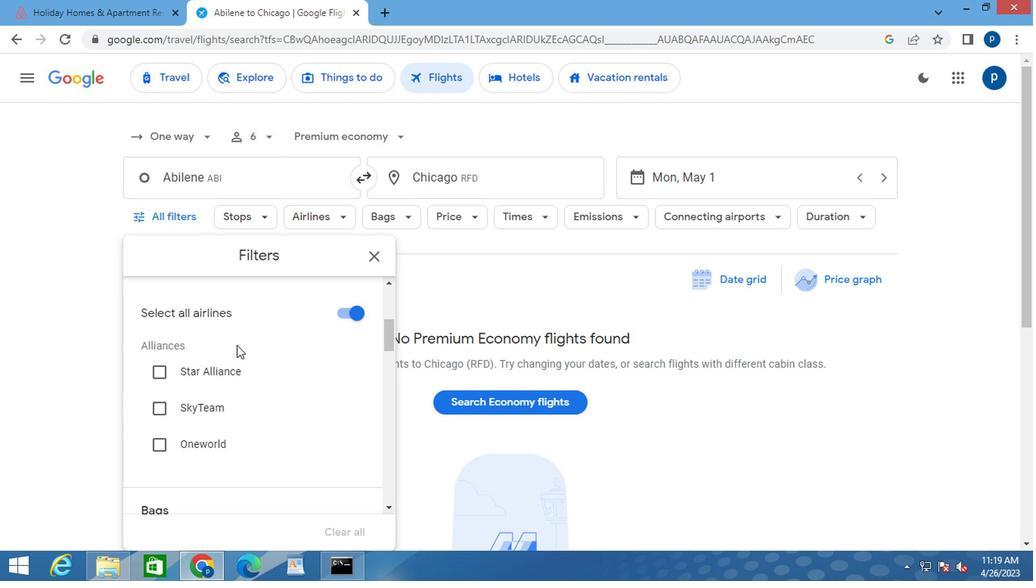 
Action: Mouse moved to (324, 446)
Screenshot: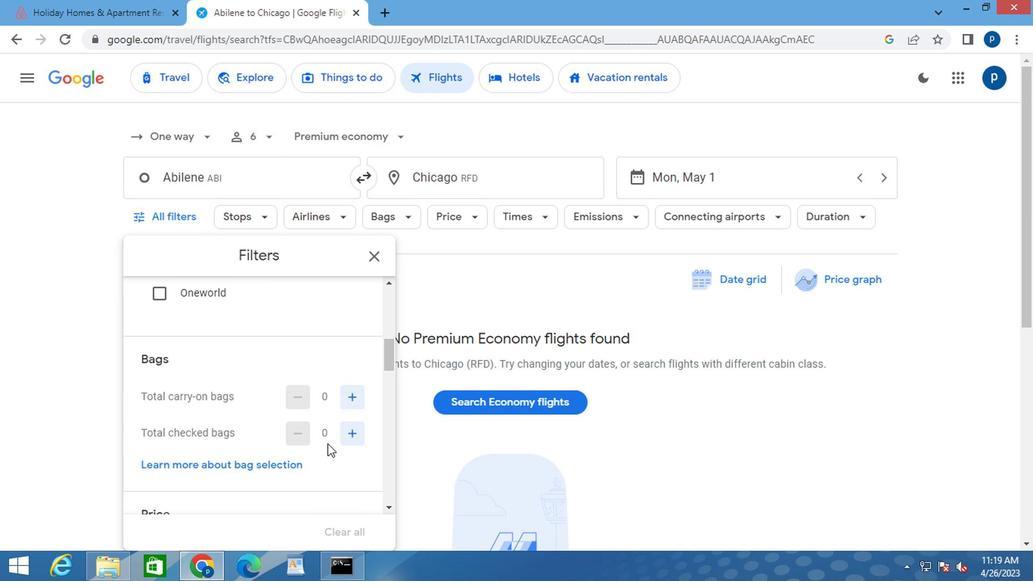 
Action: Mouse scrolled (324, 446) with delta (0, 0)
Screenshot: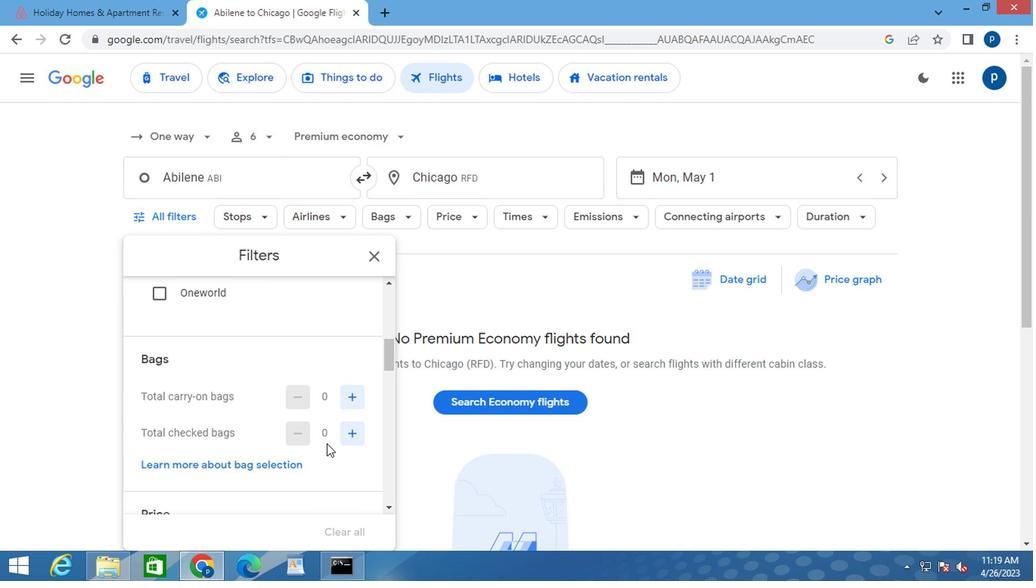 
Action: Mouse moved to (320, 446)
Screenshot: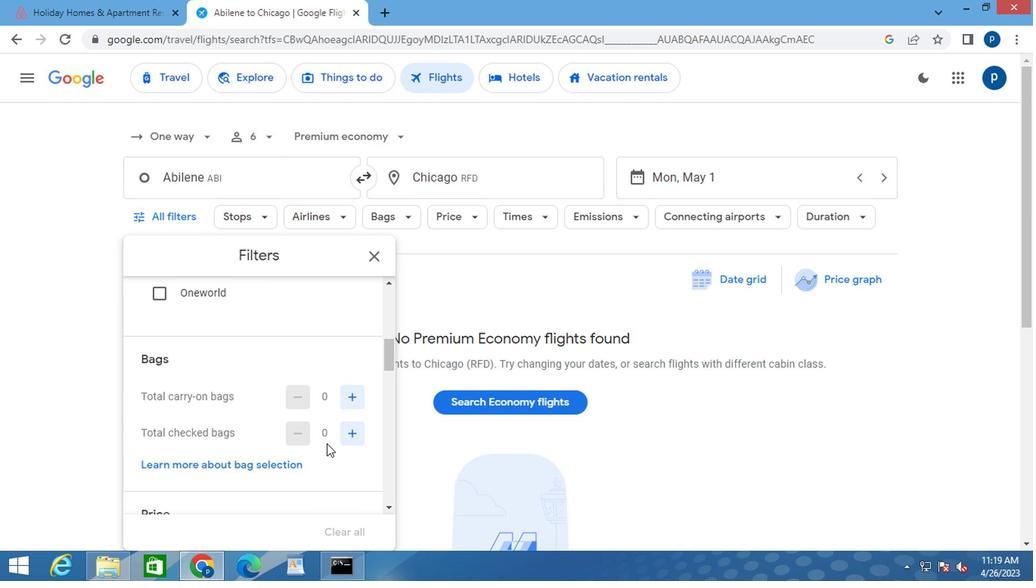 
Action: Mouse scrolled (320, 446) with delta (0, 0)
Screenshot: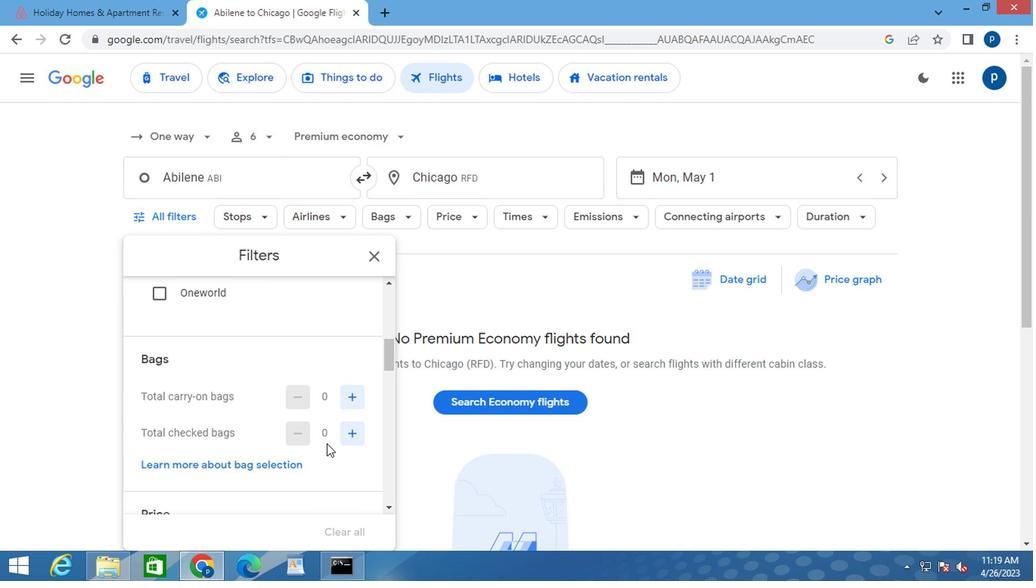 
Action: Mouse moved to (351, 432)
Screenshot: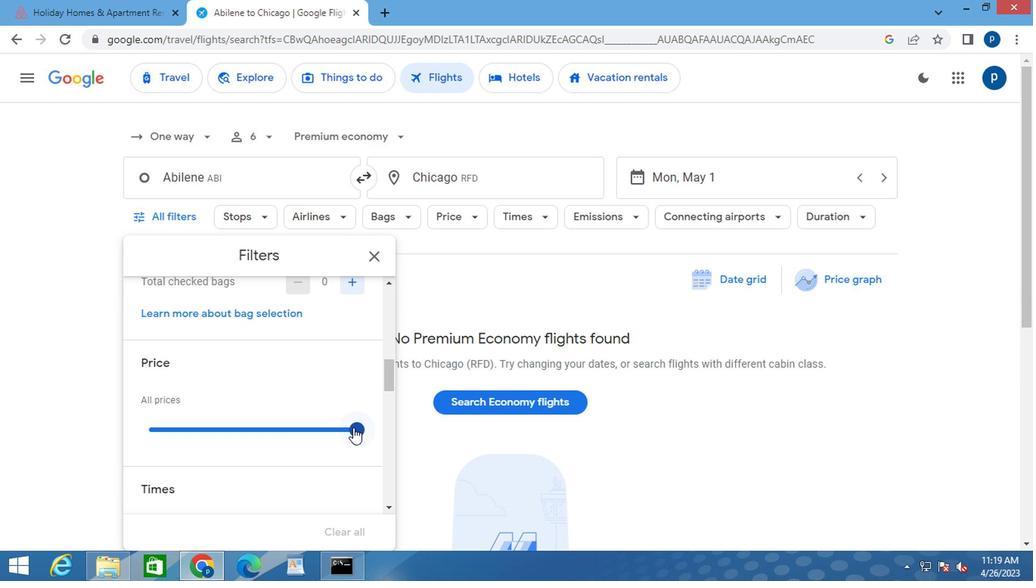 
Action: Mouse pressed left at (351, 432)
Screenshot: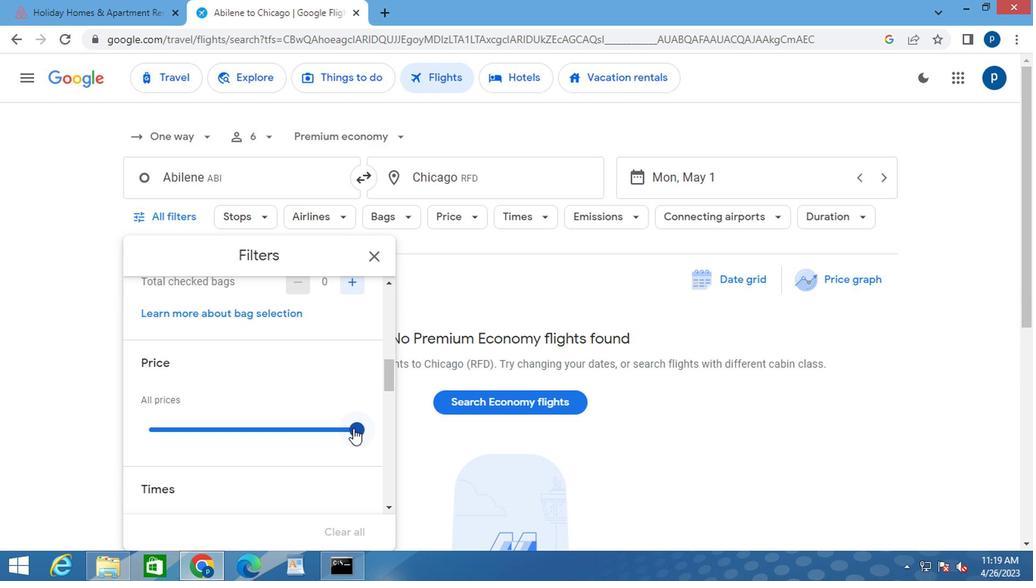 
Action: Mouse moved to (315, 438)
Screenshot: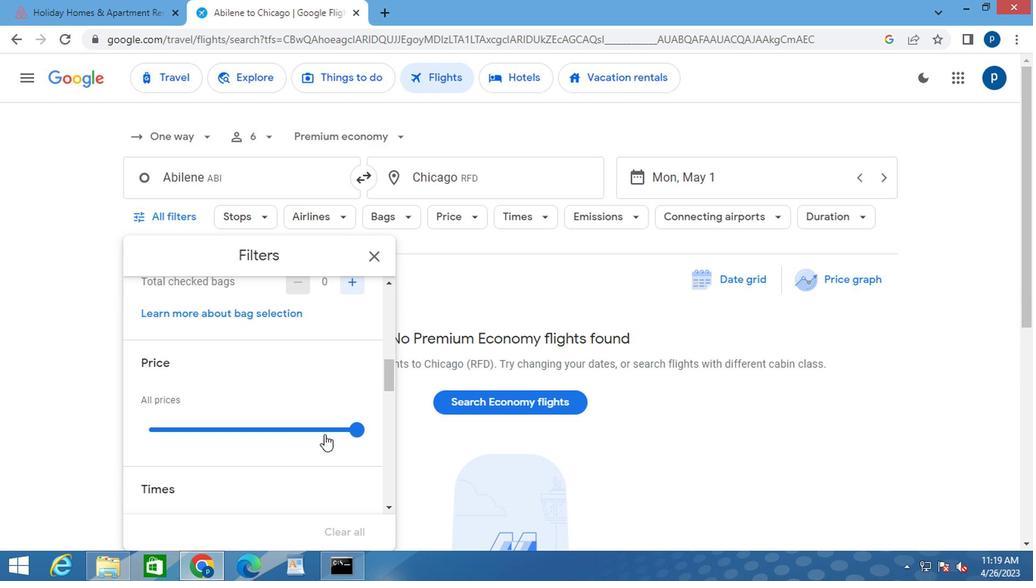 
Action: Mouse scrolled (315, 437) with delta (0, -1)
Screenshot: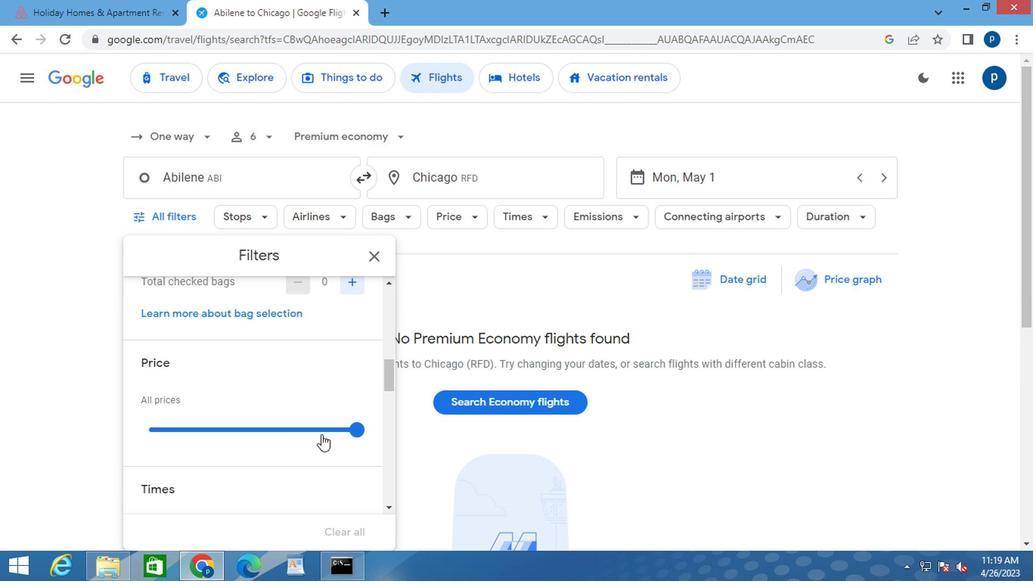 
Action: Mouse moved to (315, 439)
Screenshot: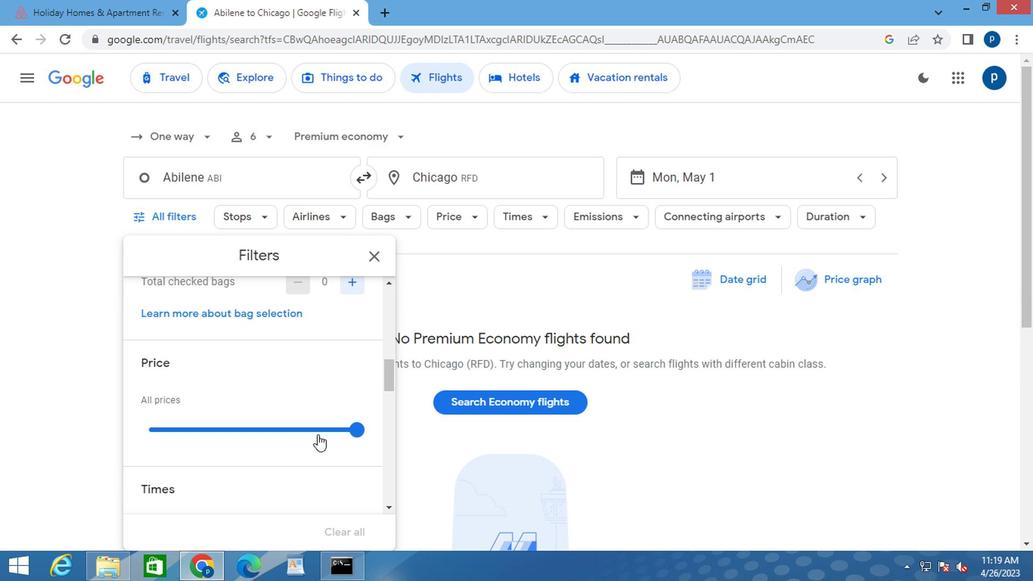 
Action: Mouse scrolled (315, 438) with delta (0, 0)
Screenshot: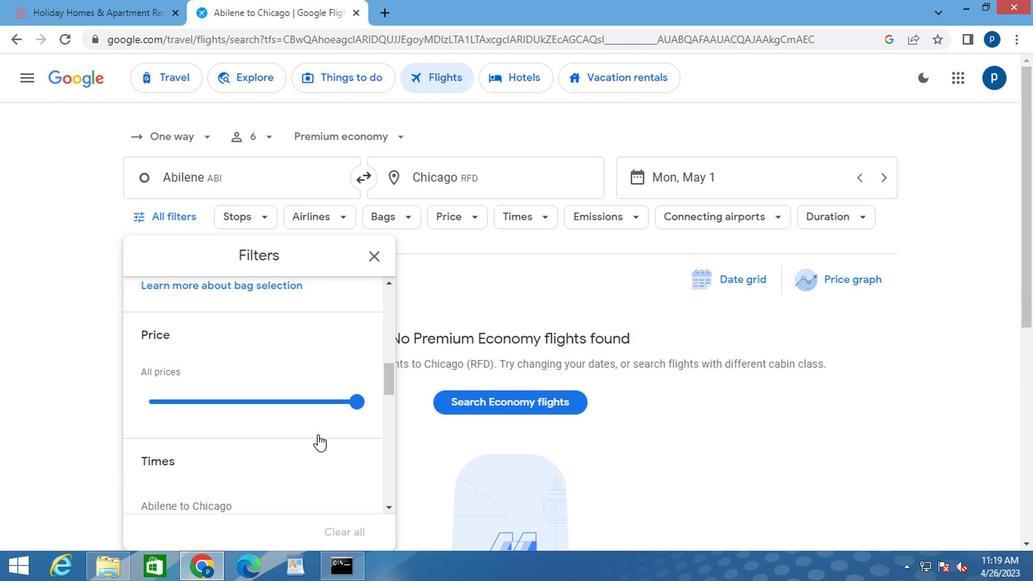 
Action: Mouse moved to (313, 439)
Screenshot: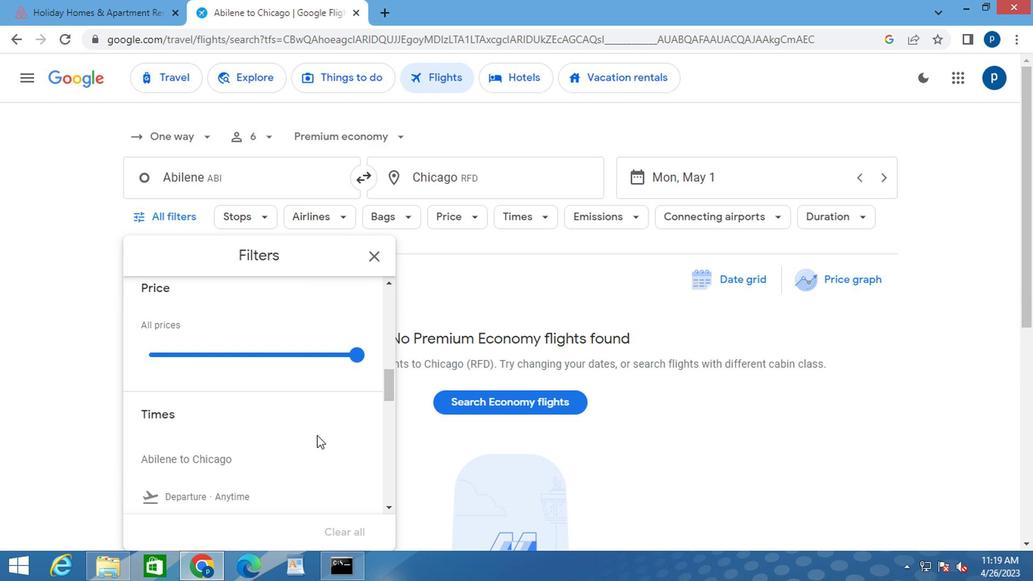 
Action: Mouse scrolled (313, 439) with delta (0, 0)
Screenshot: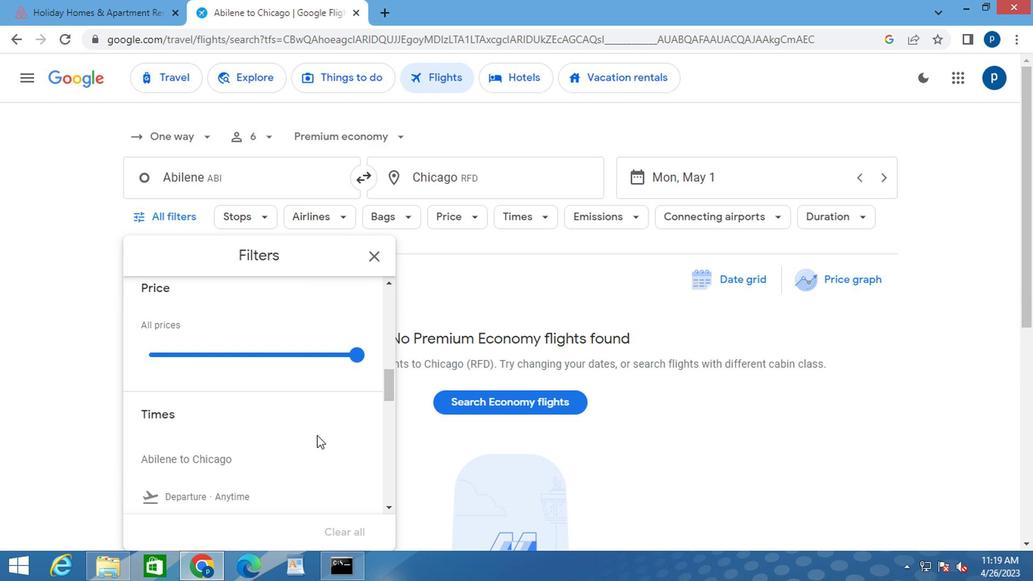 
Action: Mouse moved to (308, 436)
Screenshot: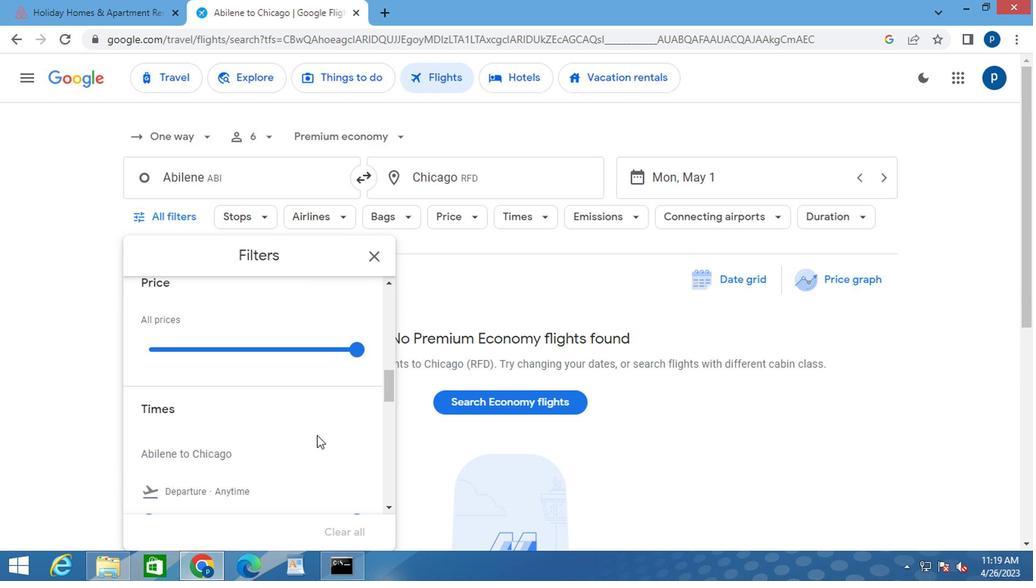 
Action: Mouse scrolled (308, 435) with delta (0, 0)
Screenshot: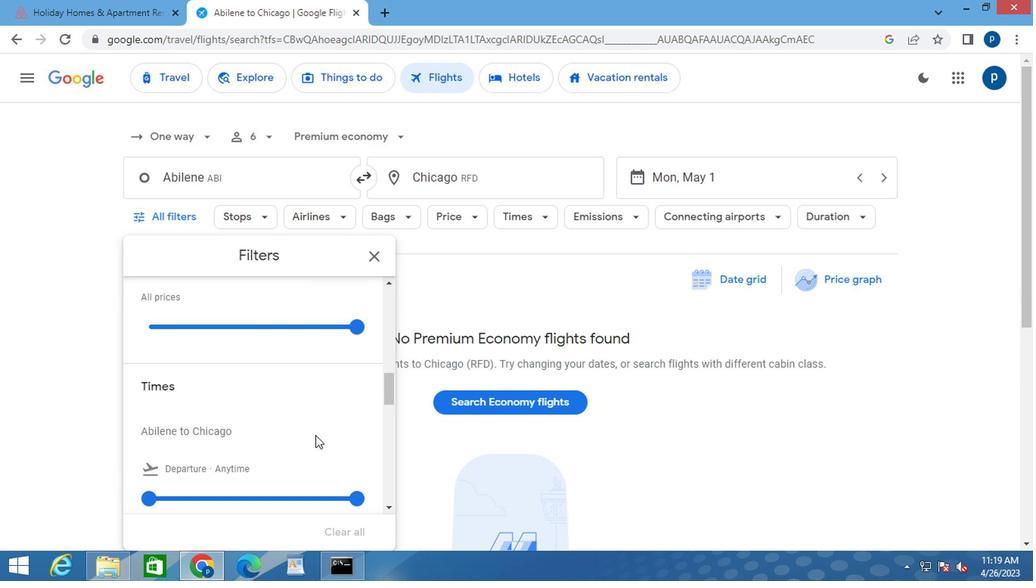 
Action: Mouse moved to (308, 436)
Screenshot: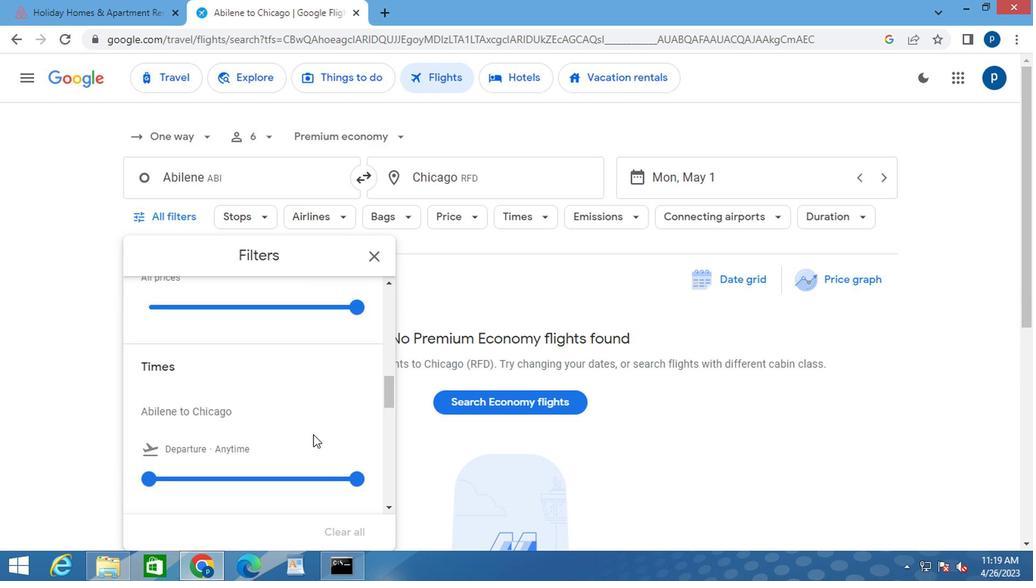
Action: Mouse scrolled (308, 435) with delta (0, 0)
Screenshot: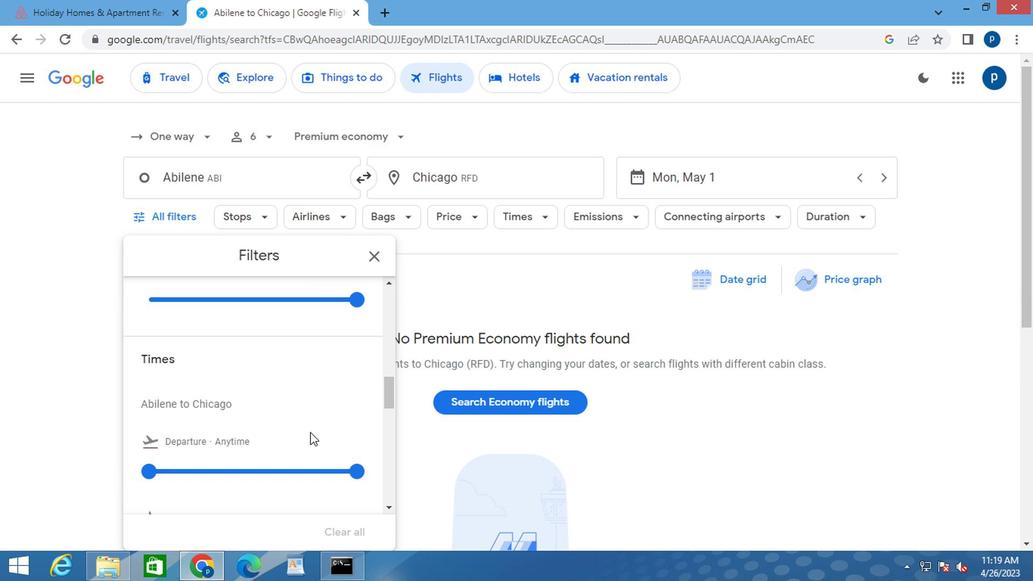 
Action: Mouse scrolled (308, 437) with delta (0, 1)
Screenshot: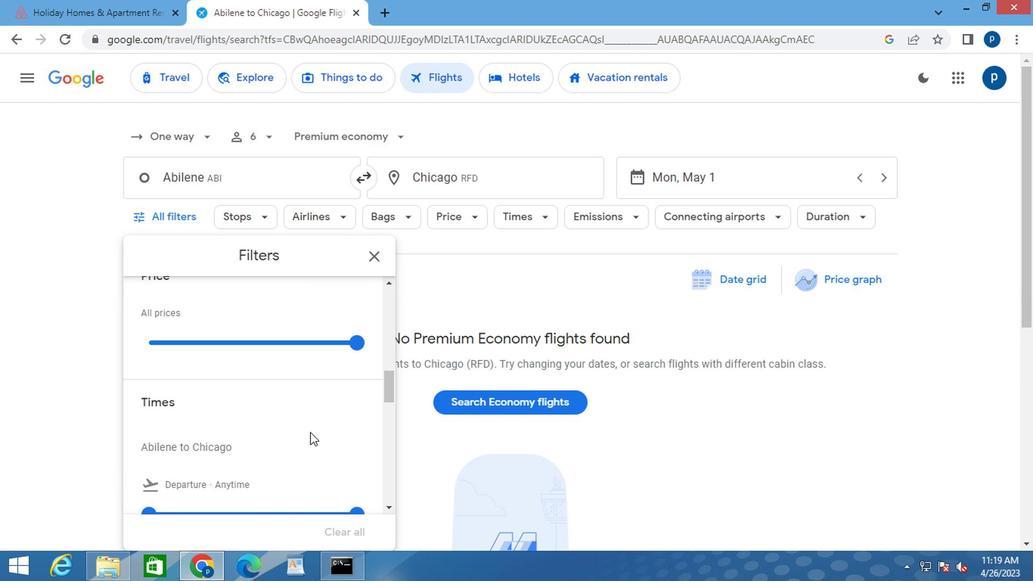 
Action: Mouse moved to (150, 451)
Screenshot: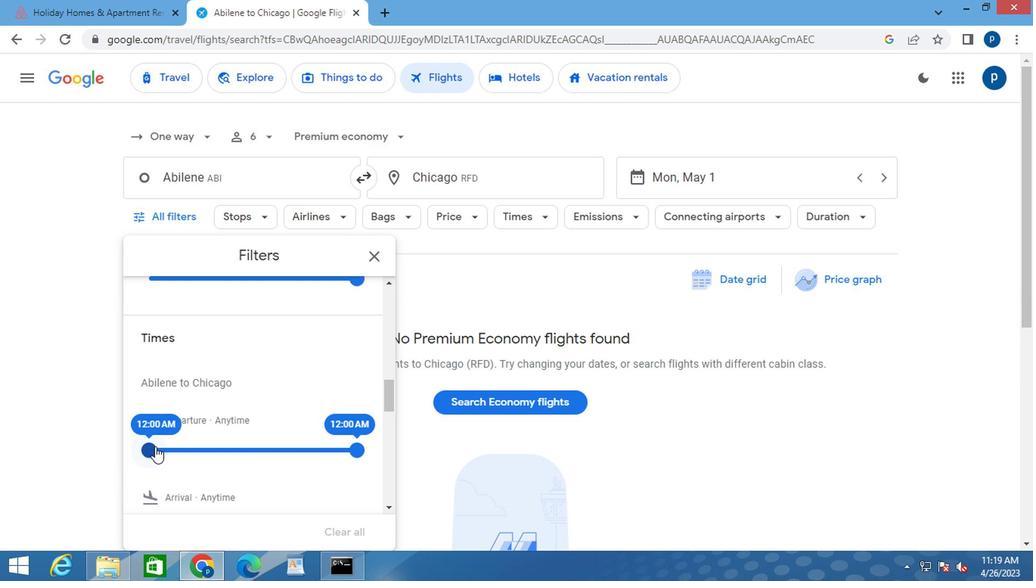 
Action: Mouse pressed left at (150, 451)
Screenshot: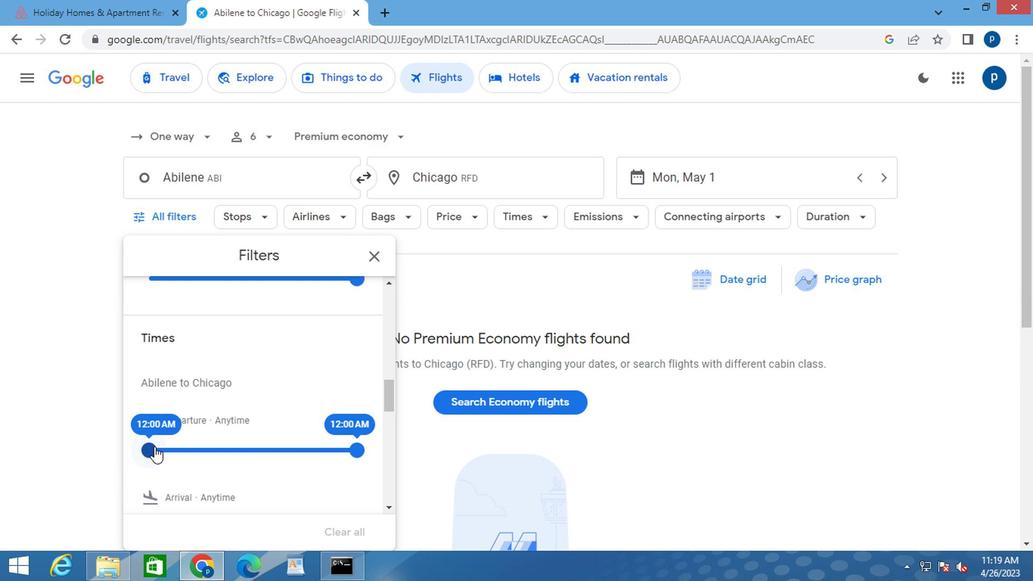 
Action: Mouse moved to (357, 452)
Screenshot: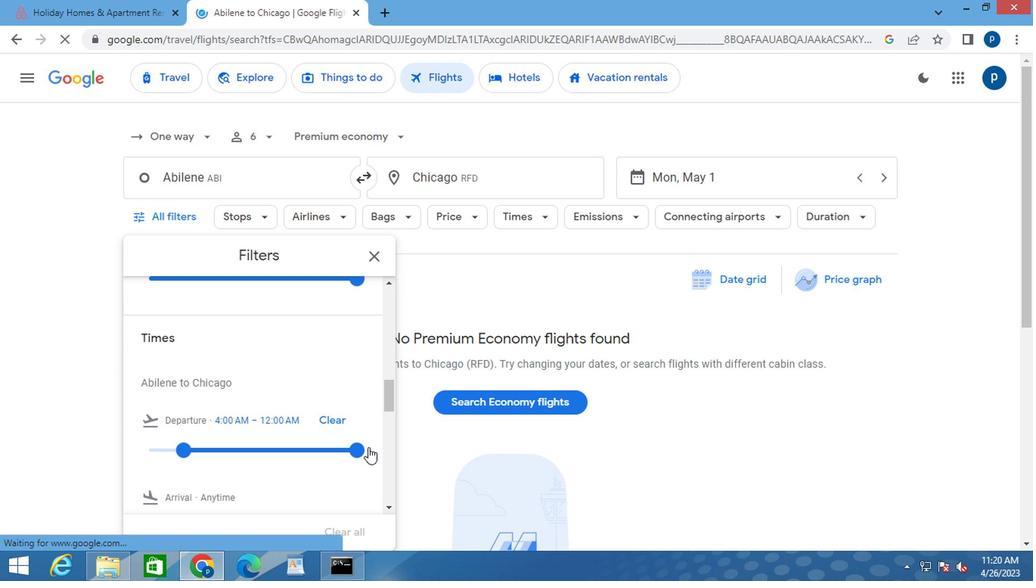 
Action: Mouse pressed left at (357, 452)
Screenshot: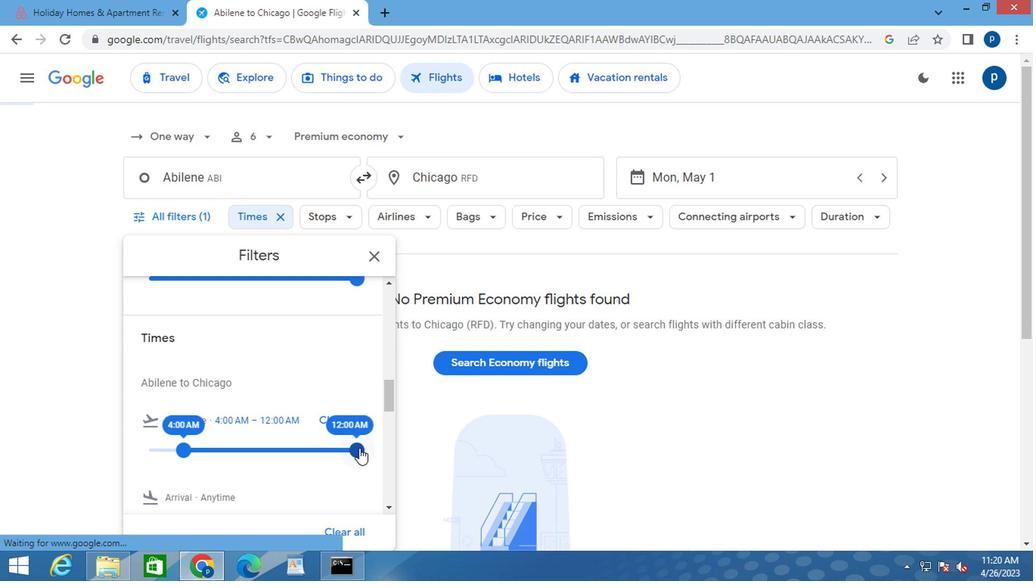 
Action: Mouse moved to (368, 263)
Screenshot: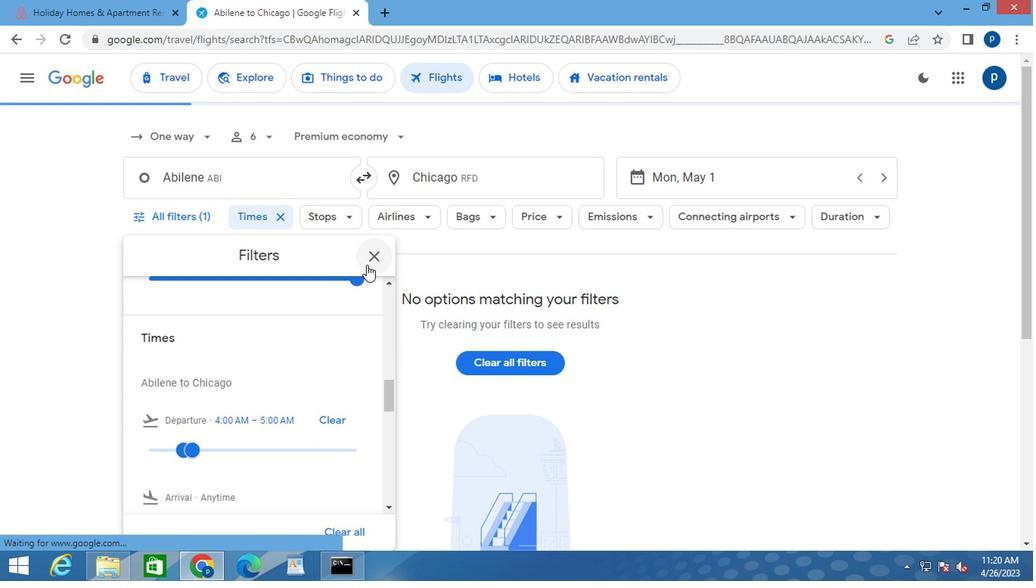 
Action: Mouse pressed left at (368, 263)
Screenshot: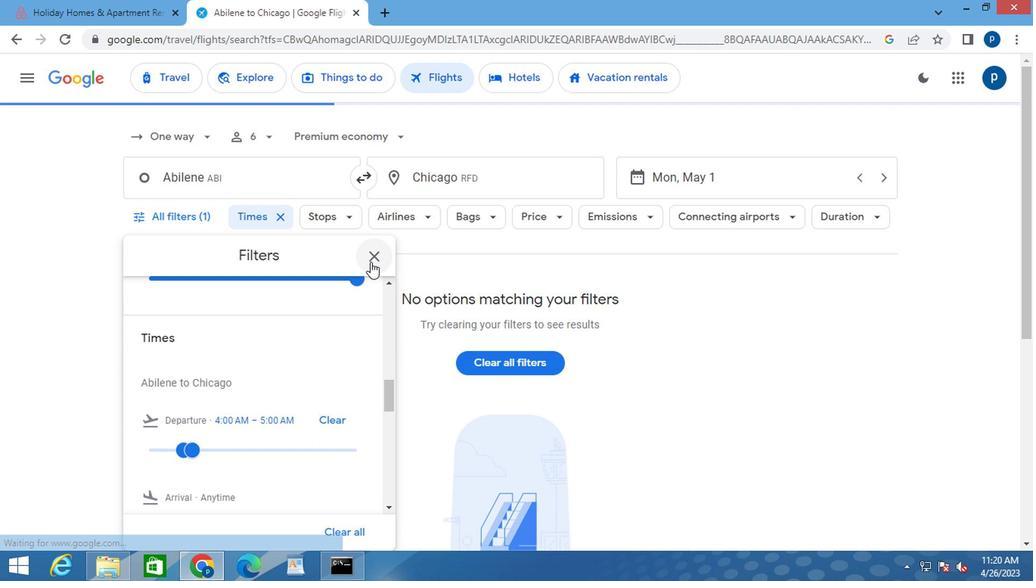 
Action: Mouse moved to (367, 259)
Screenshot: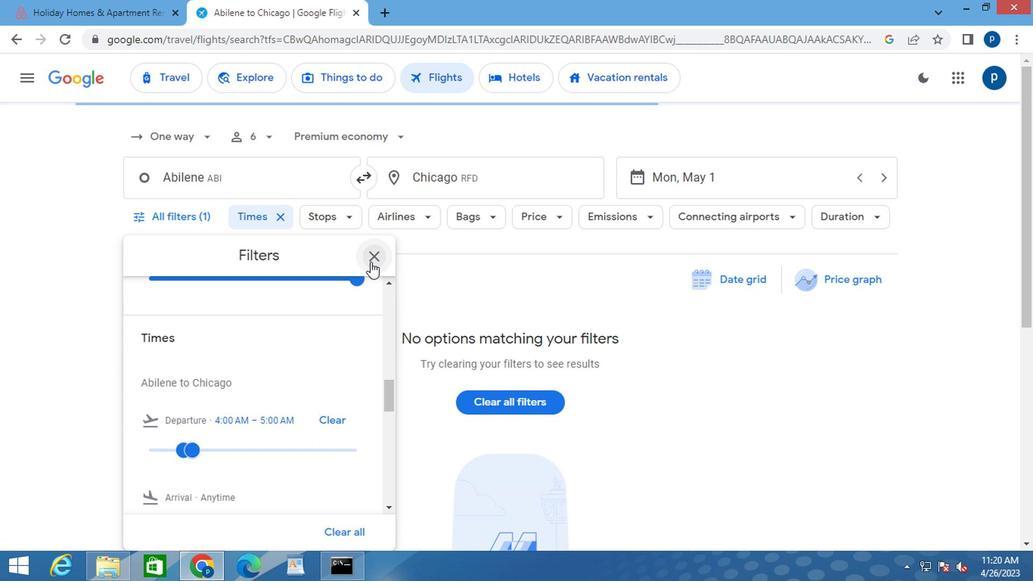 
